 Task: Find connections with filter location Bramsche with filter topic #Workfromhomewith filter profile language Spanish with filter current company L&T Hydrocarbon Engineering Limited with filter school West Bengal University of Technology, Kolkata with filter industry Highway, Street, and Bridge Construction with filter service category Audio Engineering with filter keywords title Mentor
Action: Mouse moved to (602, 75)
Screenshot: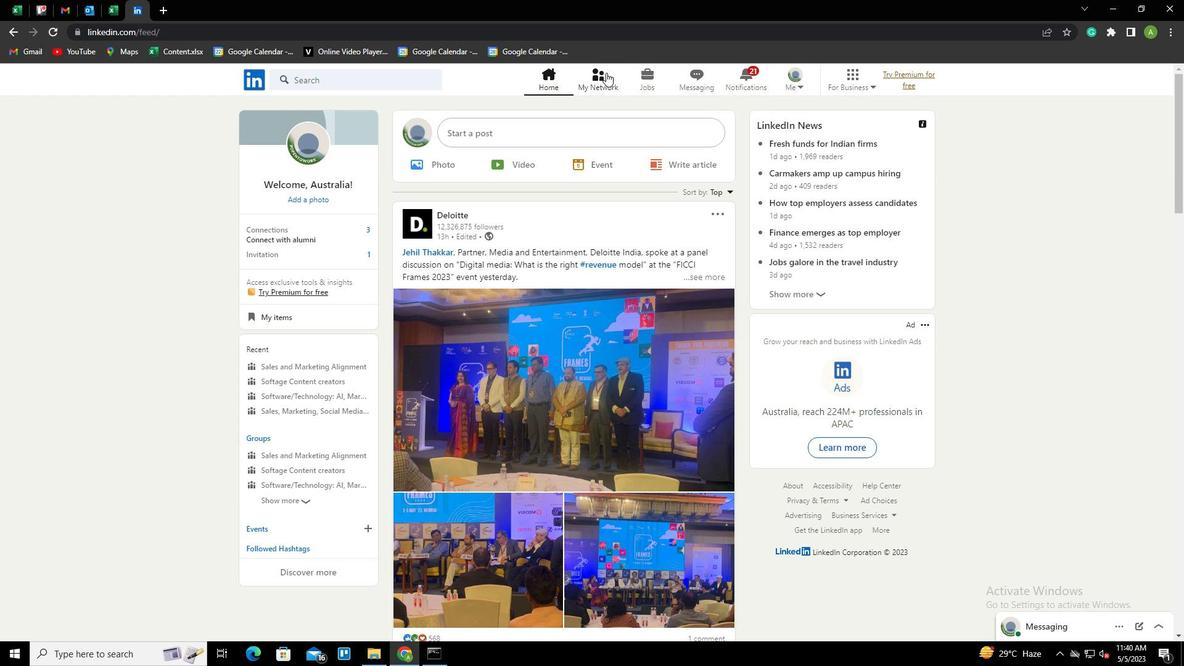 
Action: Mouse pressed left at (602, 75)
Screenshot: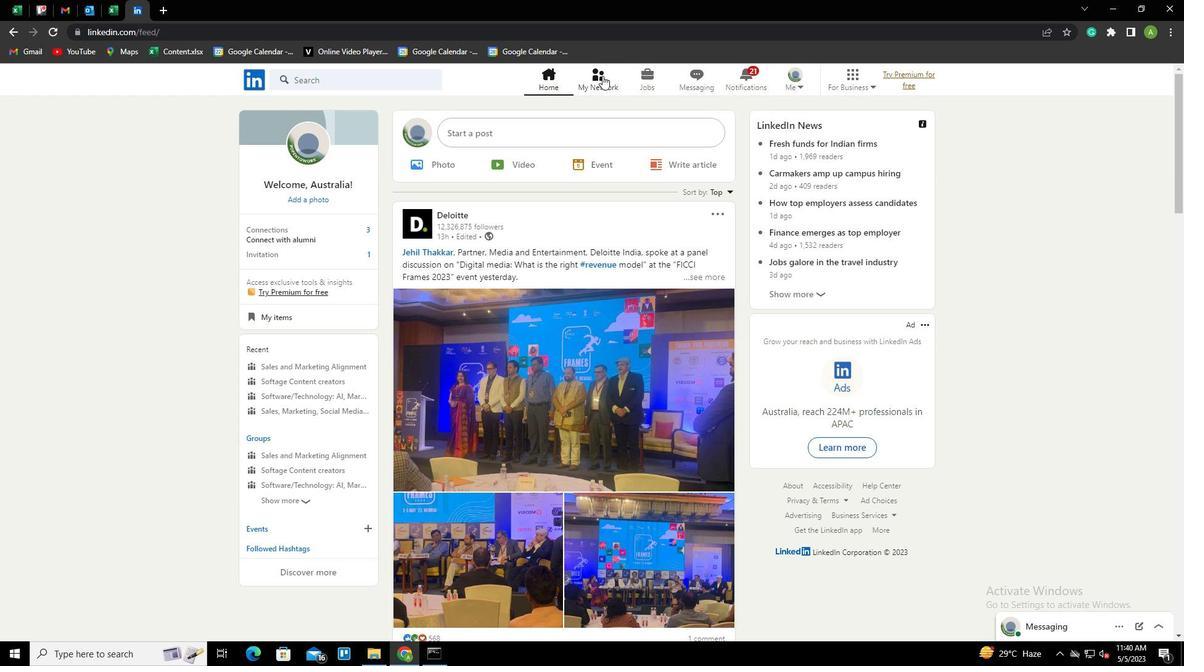
Action: Mouse moved to (304, 143)
Screenshot: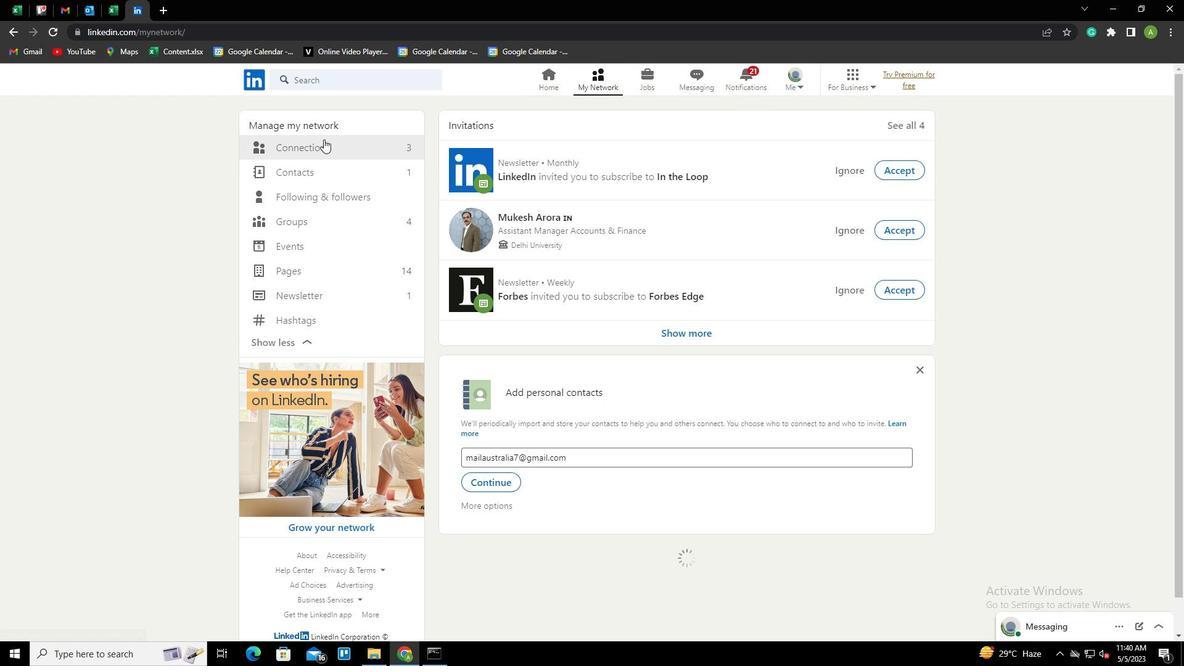 
Action: Mouse pressed left at (304, 143)
Screenshot: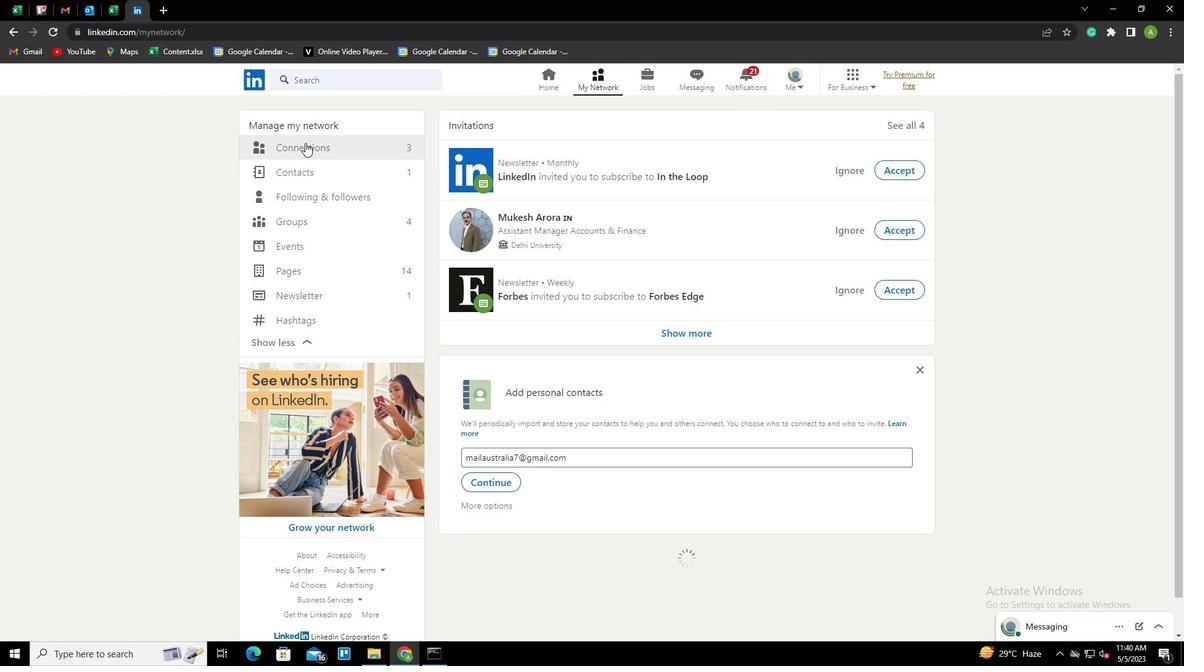 
Action: Mouse moved to (687, 150)
Screenshot: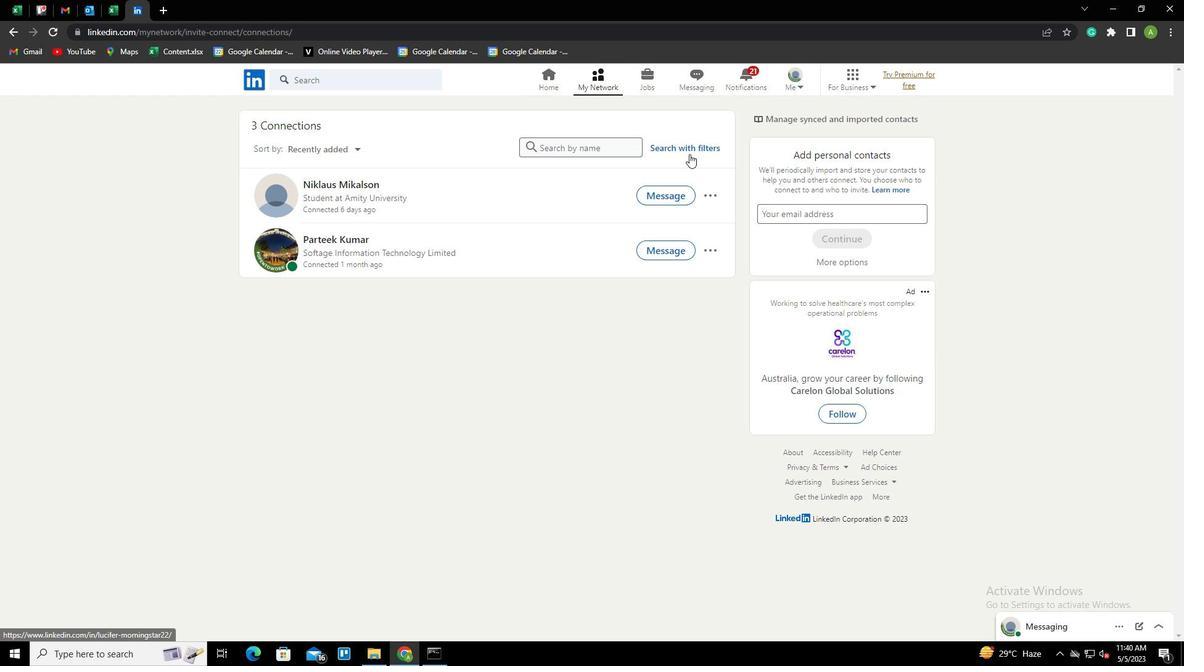 
Action: Mouse pressed left at (687, 150)
Screenshot: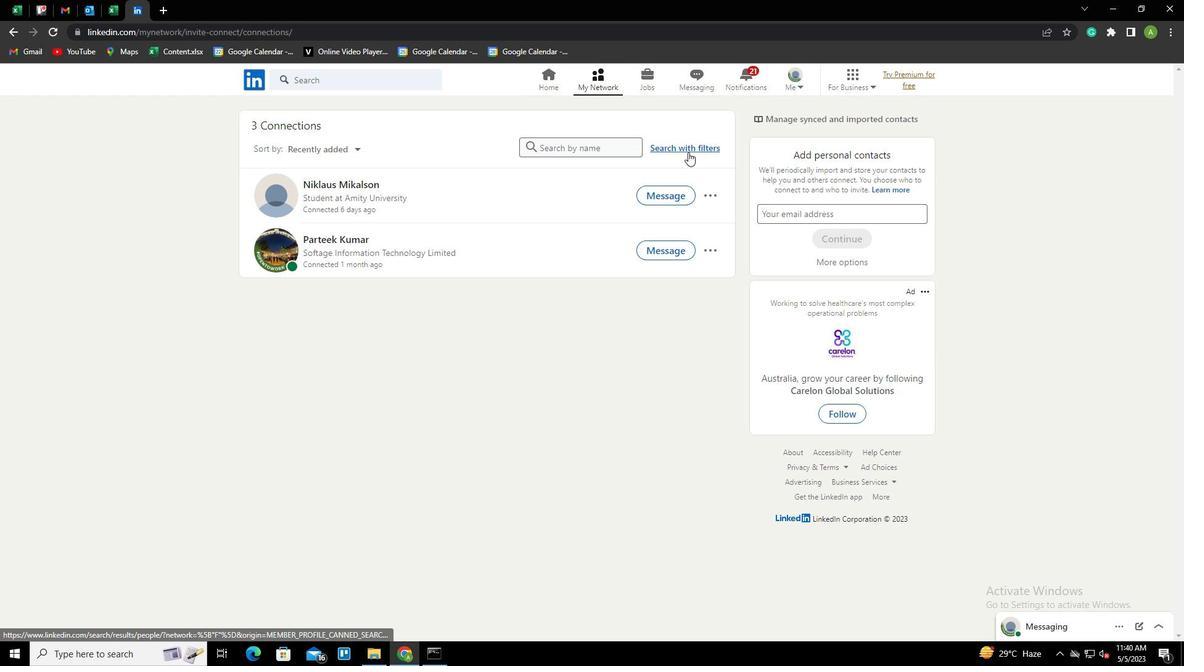 
Action: Mouse moved to (623, 112)
Screenshot: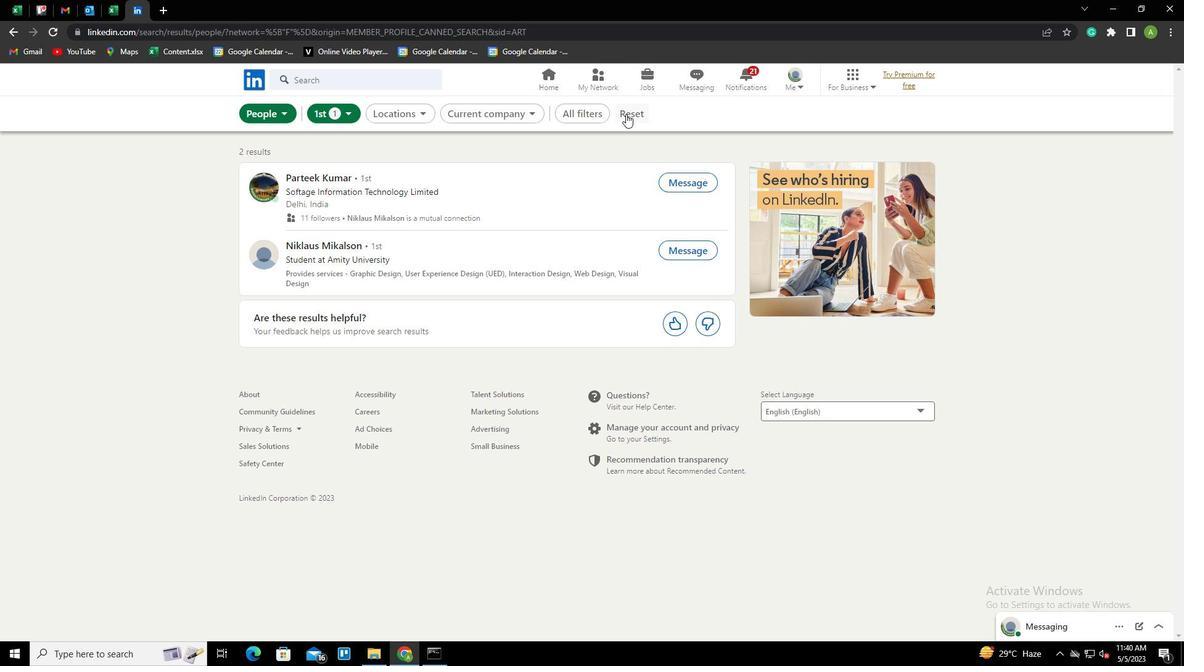 
Action: Mouse pressed left at (623, 112)
Screenshot: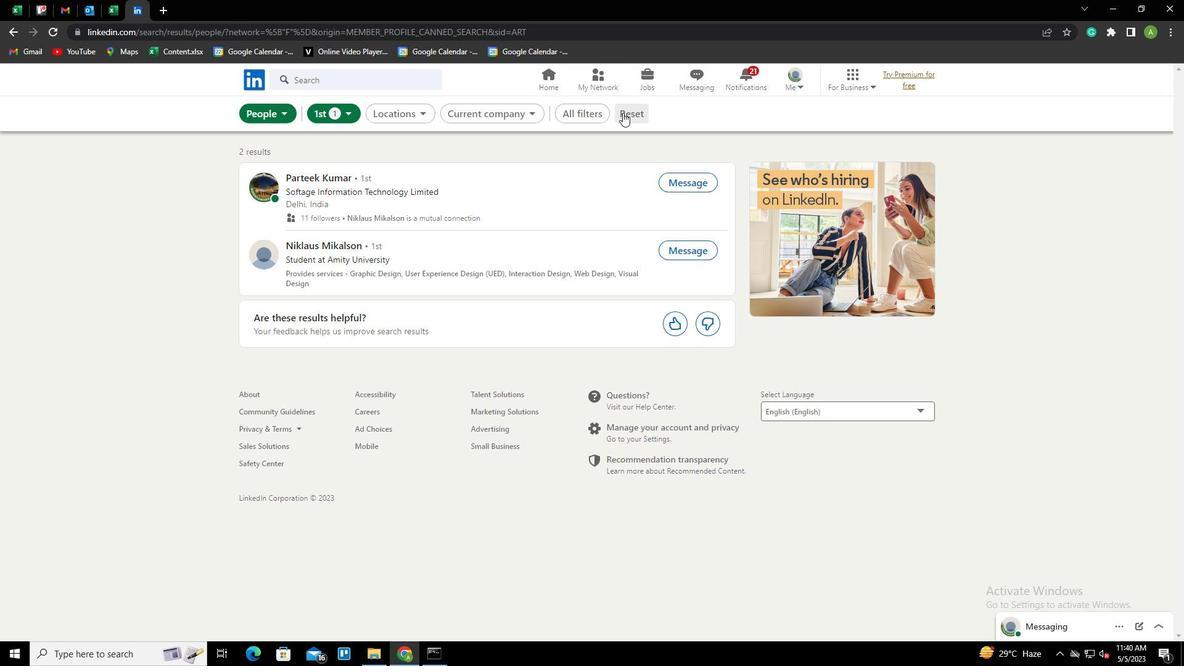 
Action: Mouse moved to (612, 115)
Screenshot: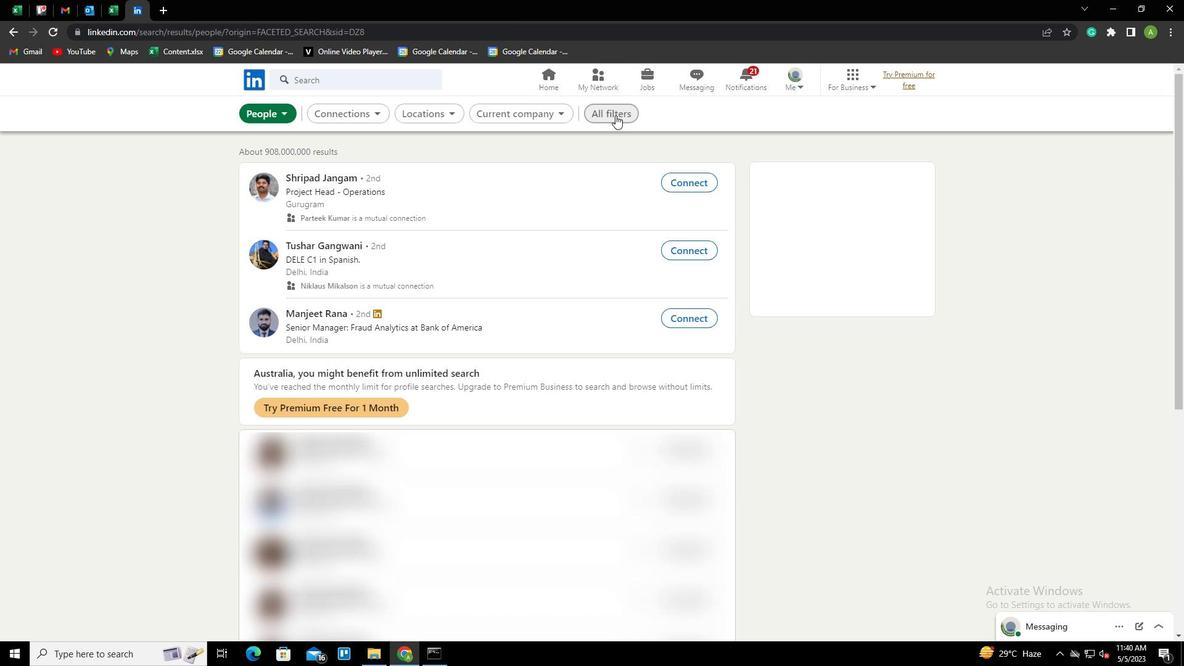 
Action: Mouse pressed left at (612, 115)
Screenshot: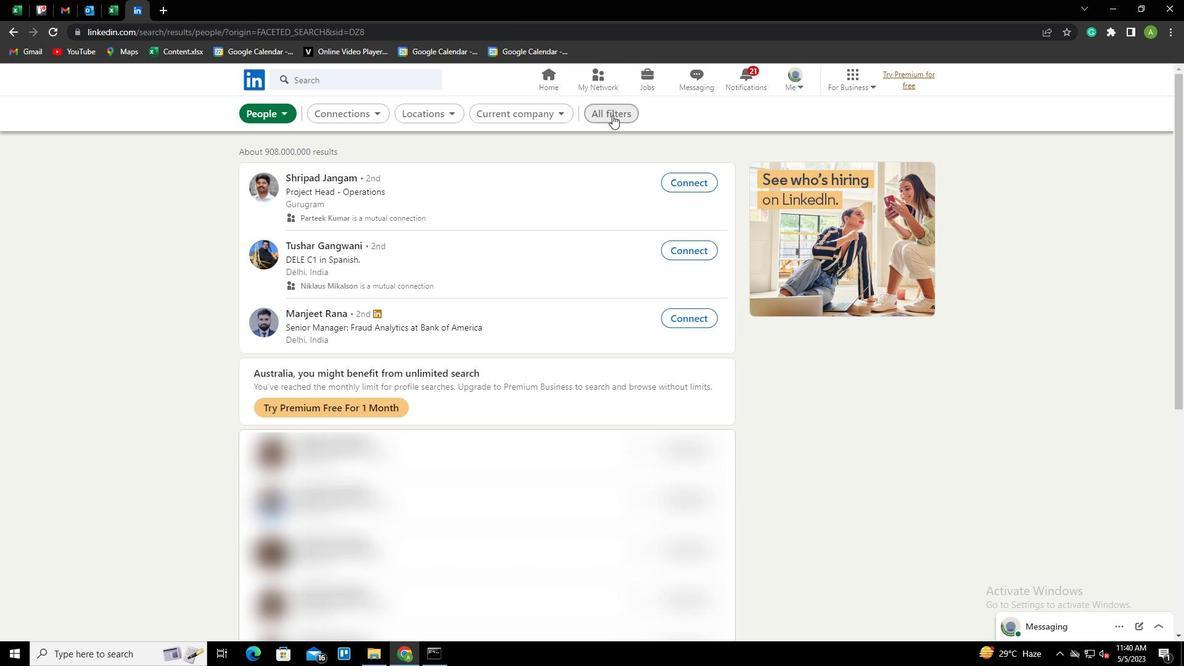 
Action: Mouse moved to (954, 313)
Screenshot: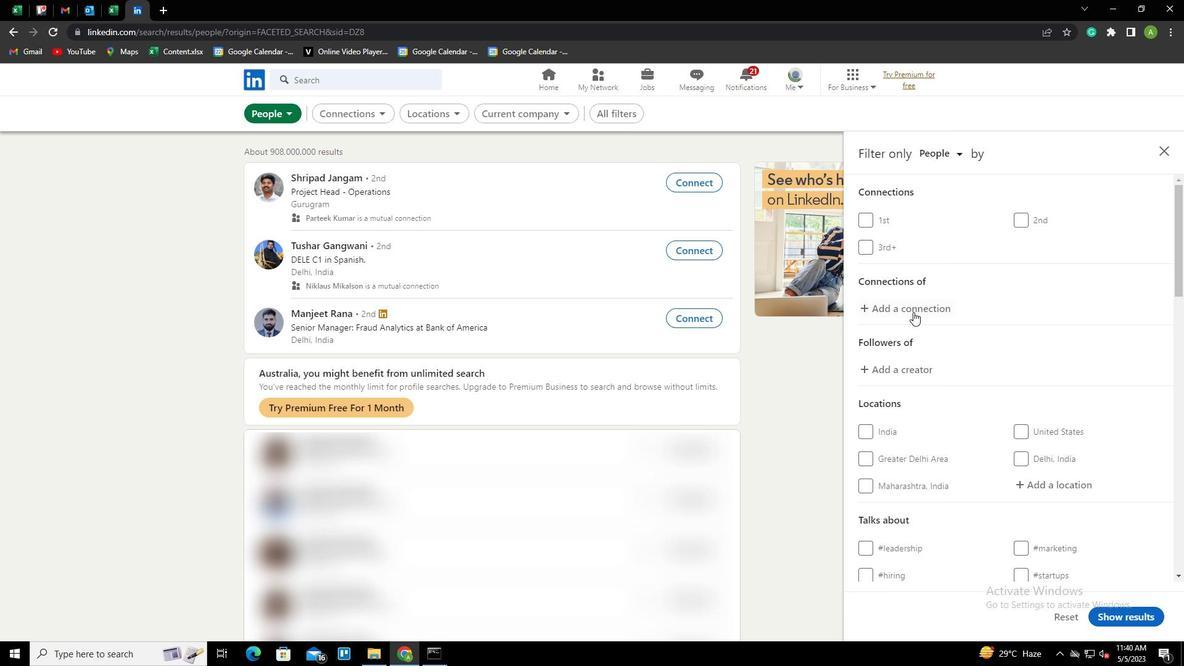 
Action: Mouse scrolled (954, 313) with delta (0, 0)
Screenshot: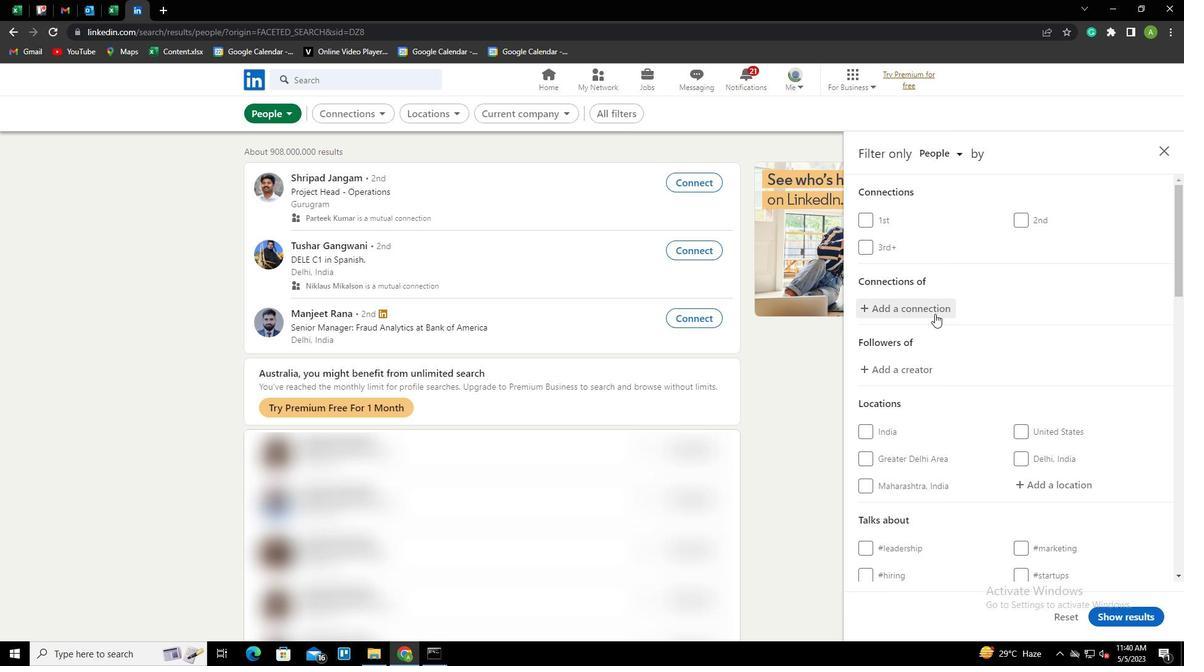 
Action: Mouse scrolled (954, 313) with delta (0, 0)
Screenshot: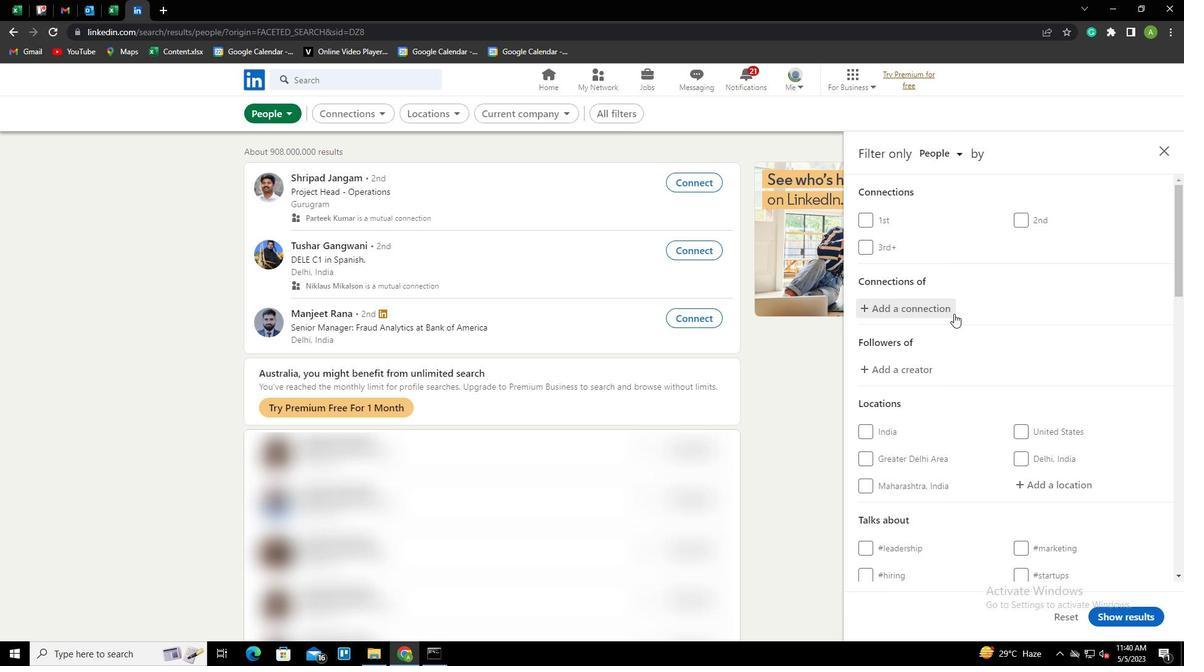
Action: Mouse moved to (1001, 328)
Screenshot: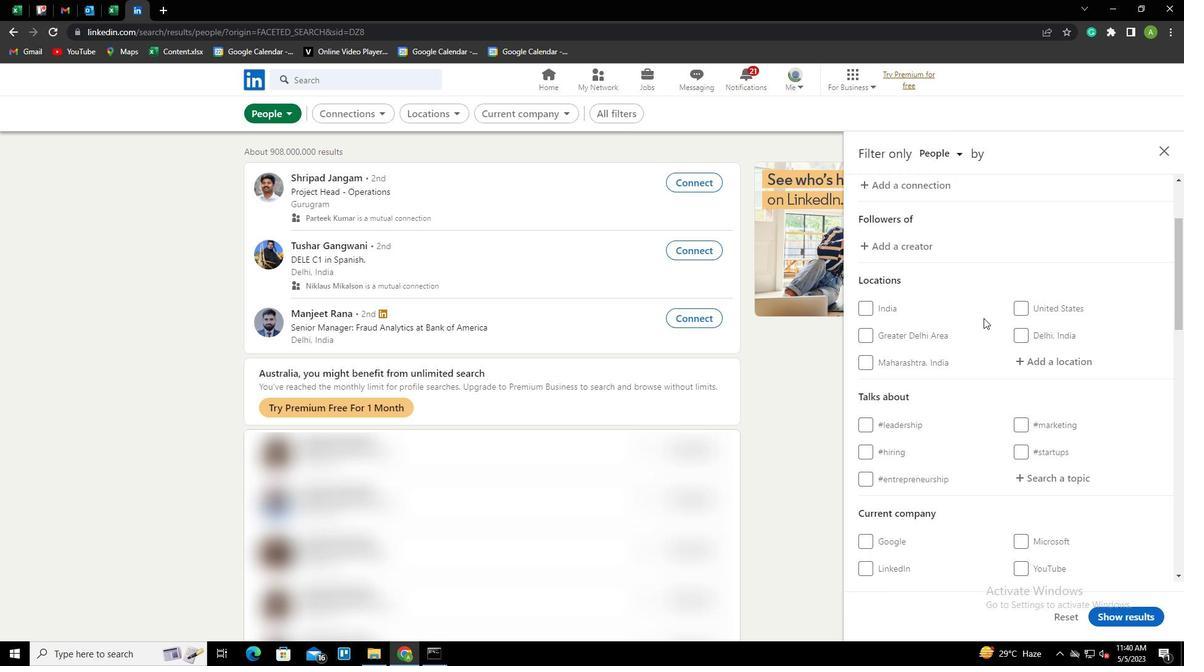 
Action: Mouse scrolled (1001, 327) with delta (0, 0)
Screenshot: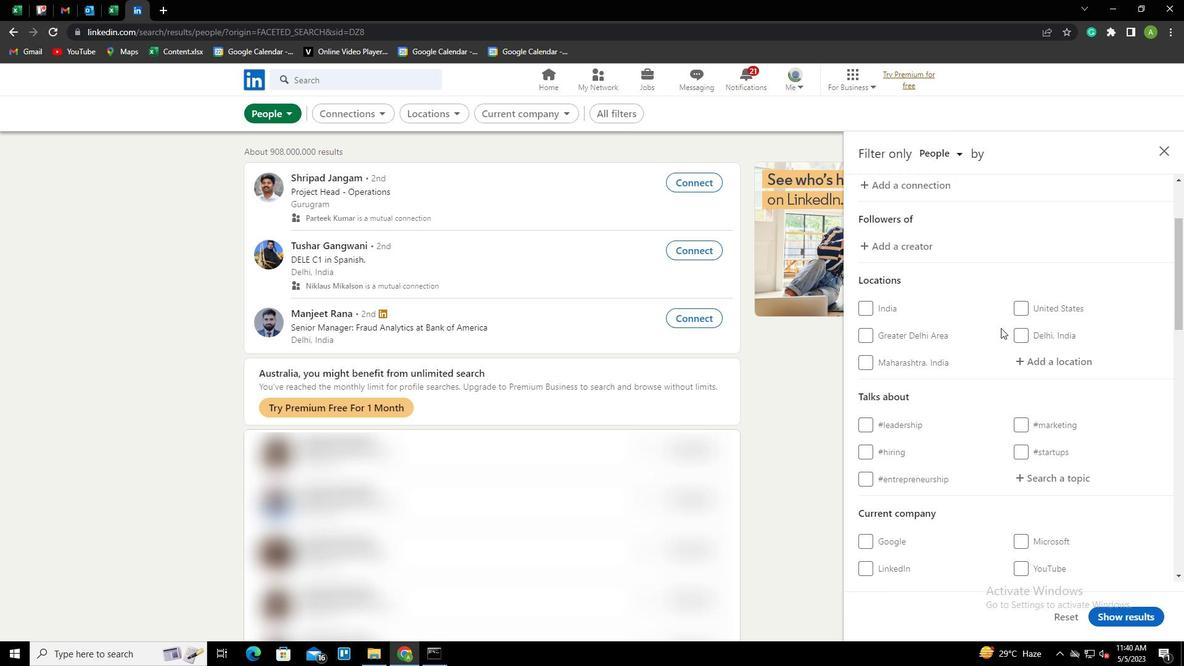 
Action: Mouse moved to (1030, 291)
Screenshot: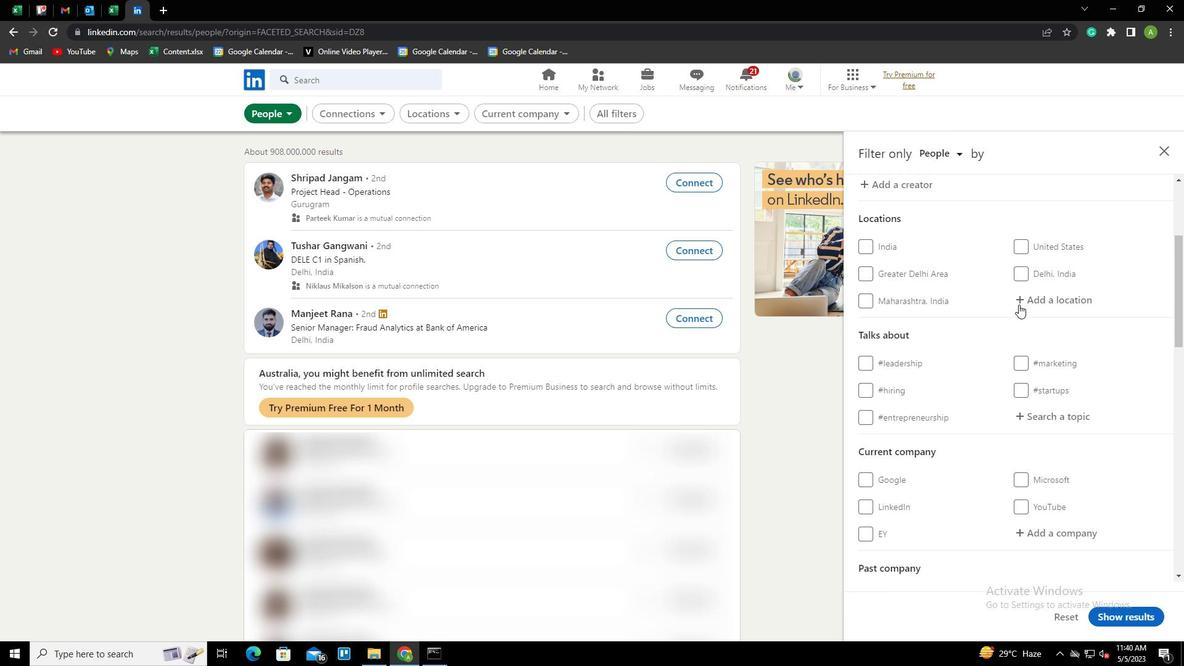 
Action: Mouse pressed left at (1030, 291)
Screenshot: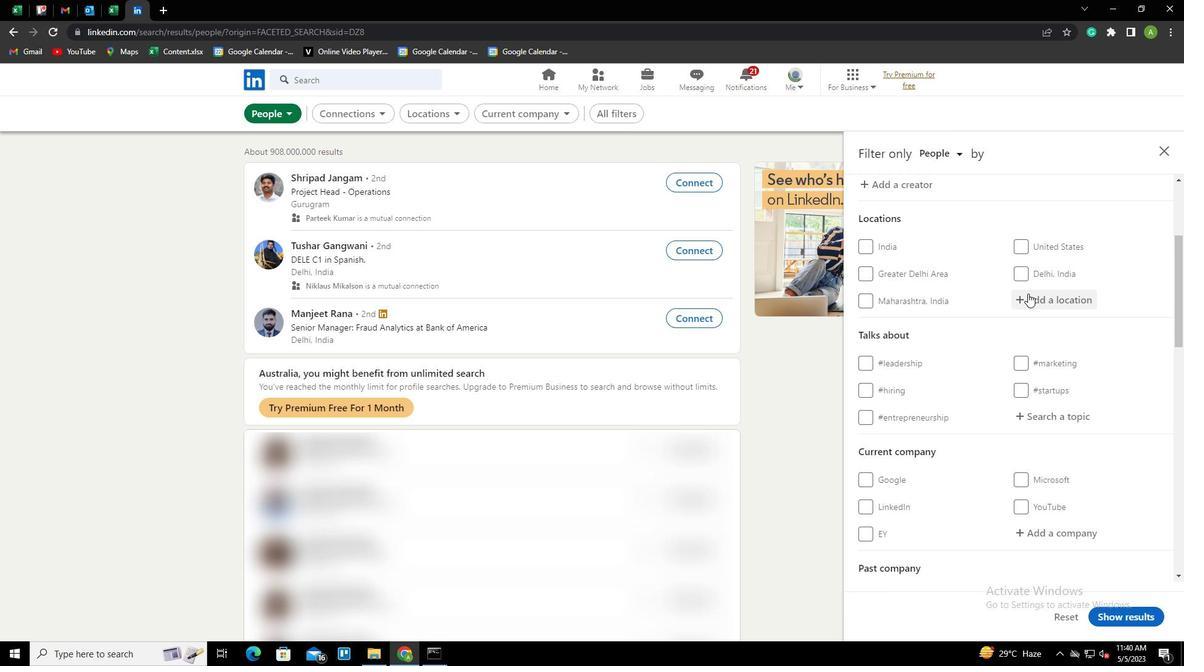 
Action: Key pressed <Key.shift>B
Screenshot: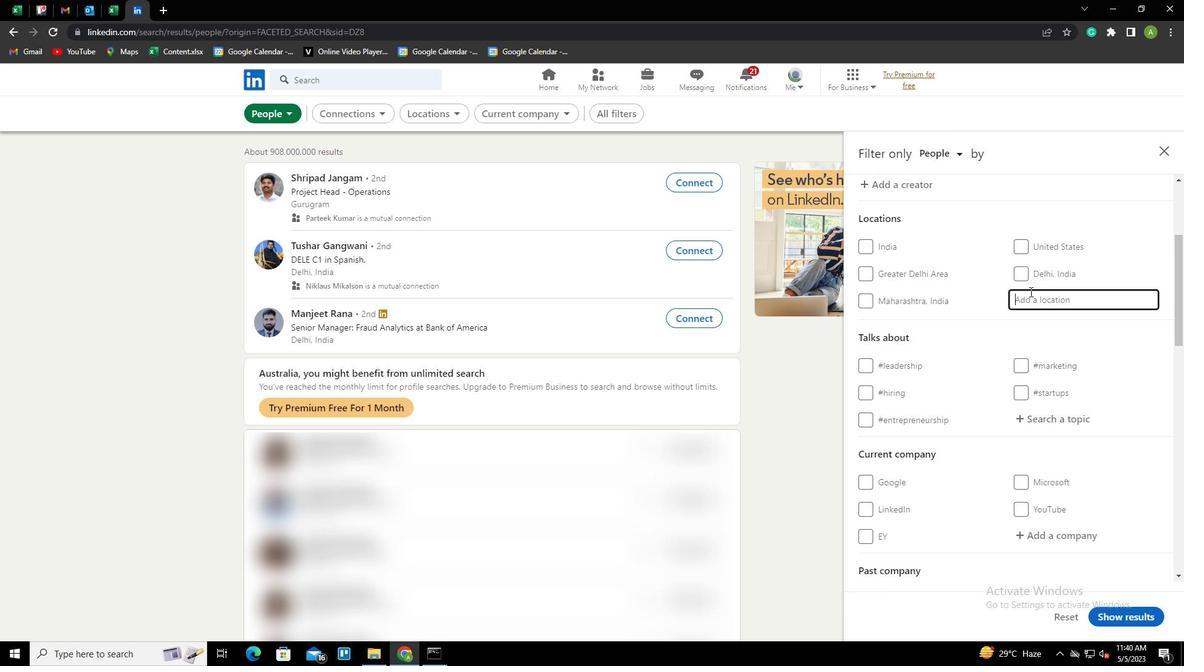 
Action: Mouse moved to (1010, 276)
Screenshot: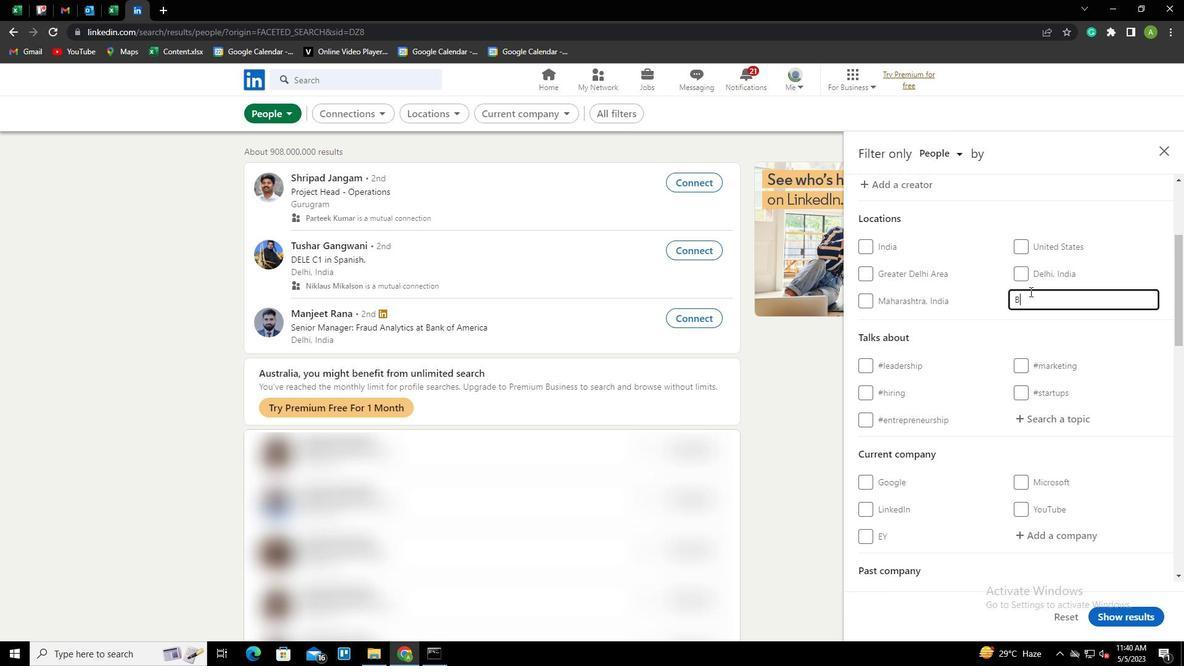 
Action: Key pressed RAMSCHE<Key.down><Key.enter>
Screenshot: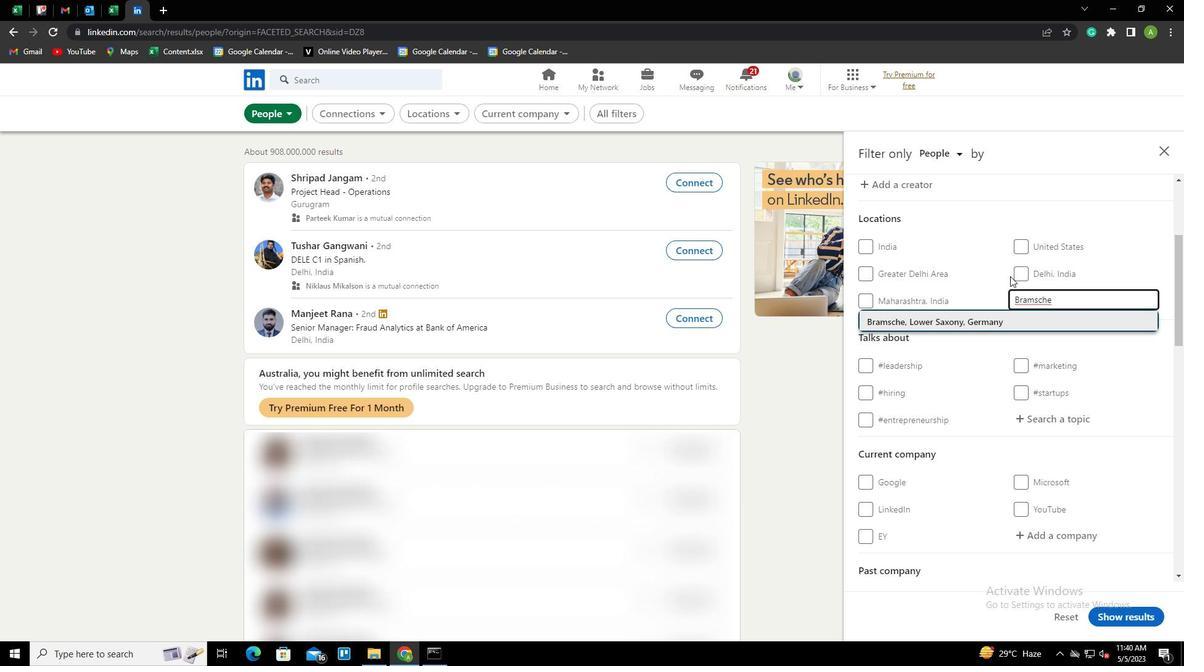 
Action: Mouse scrolled (1010, 275) with delta (0, 0)
Screenshot: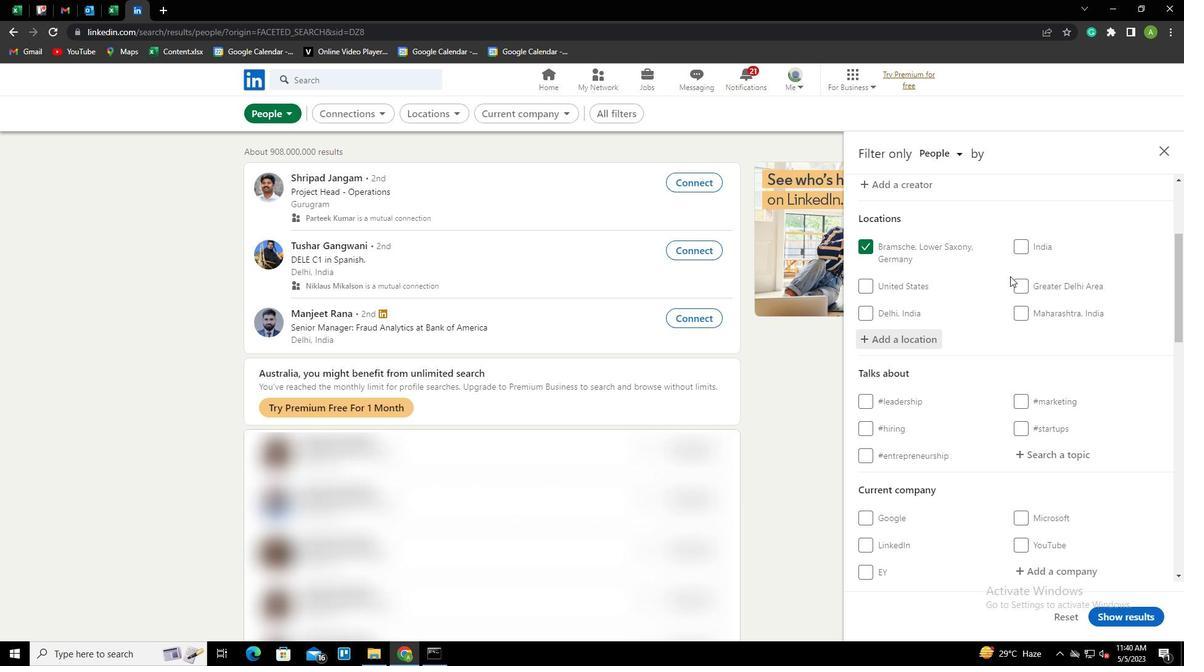 
Action: Mouse scrolled (1010, 275) with delta (0, 0)
Screenshot: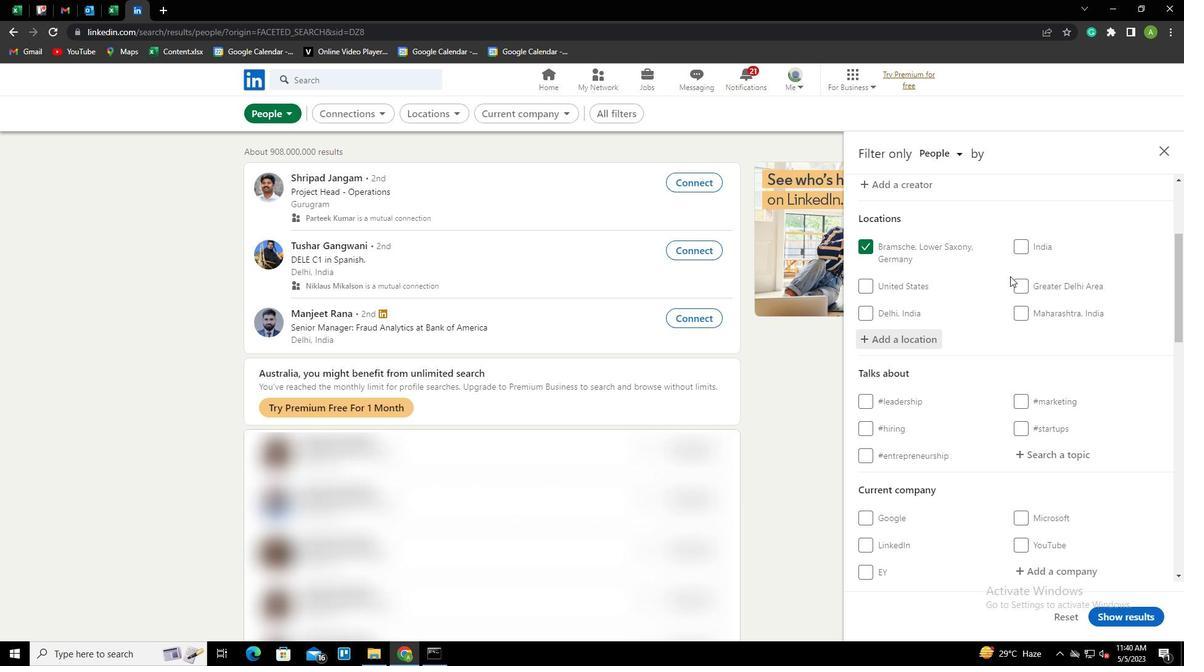
Action: Mouse moved to (1030, 334)
Screenshot: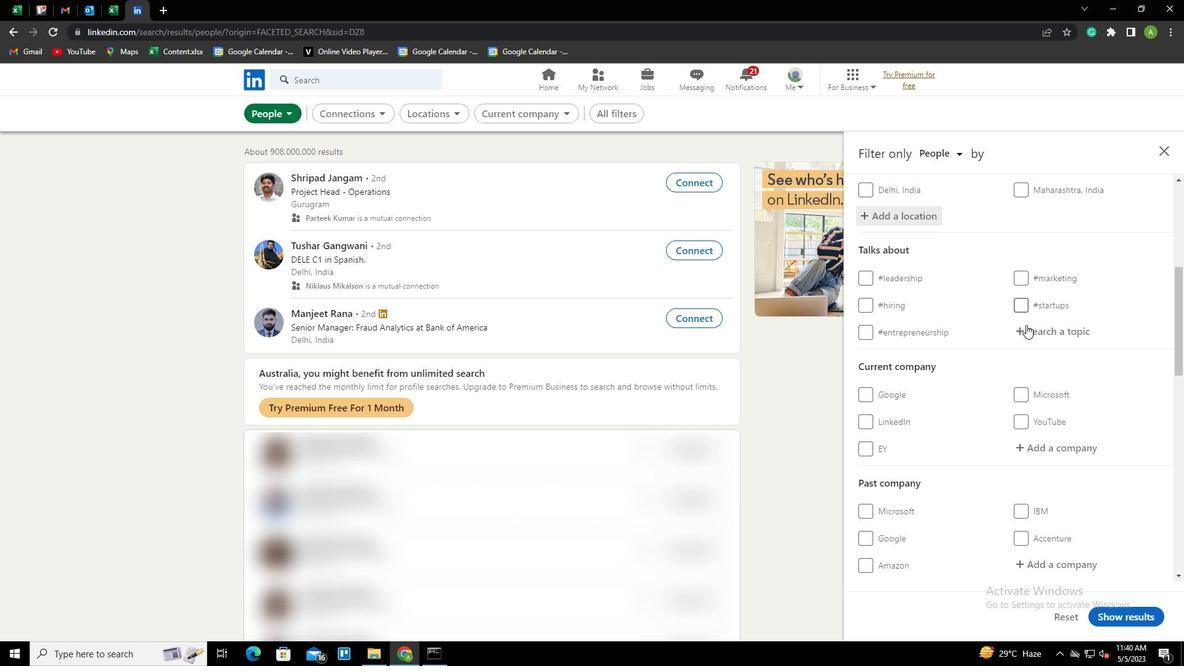 
Action: Mouse pressed left at (1030, 334)
Screenshot: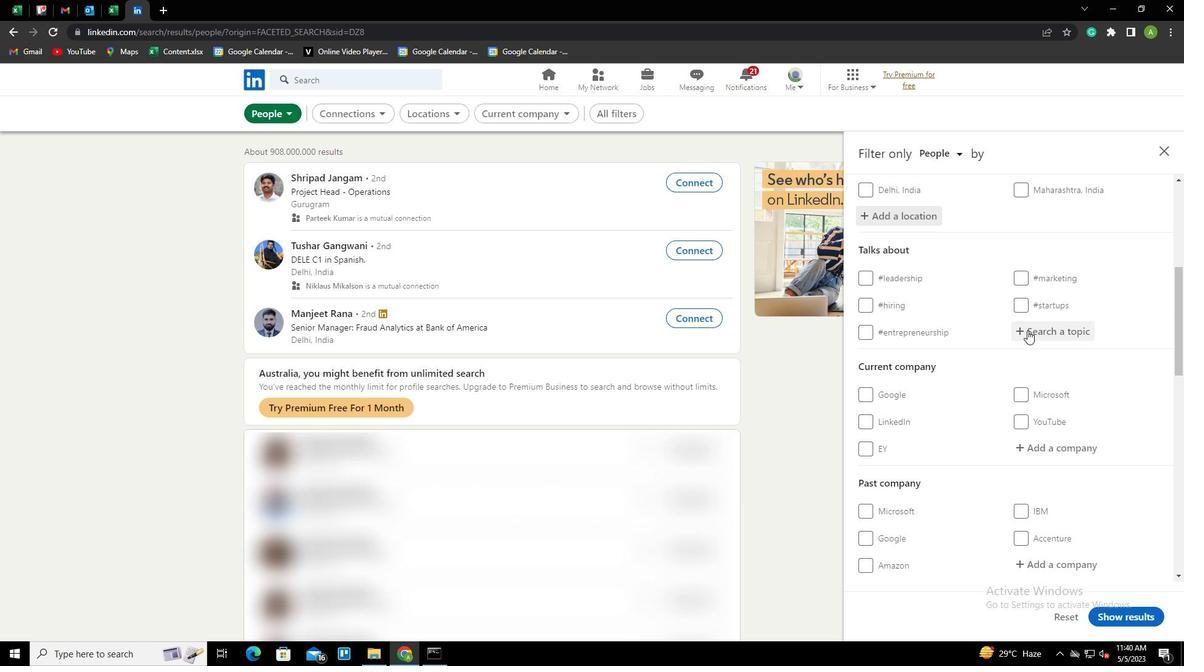 
Action: Mouse moved to (1029, 327)
Screenshot: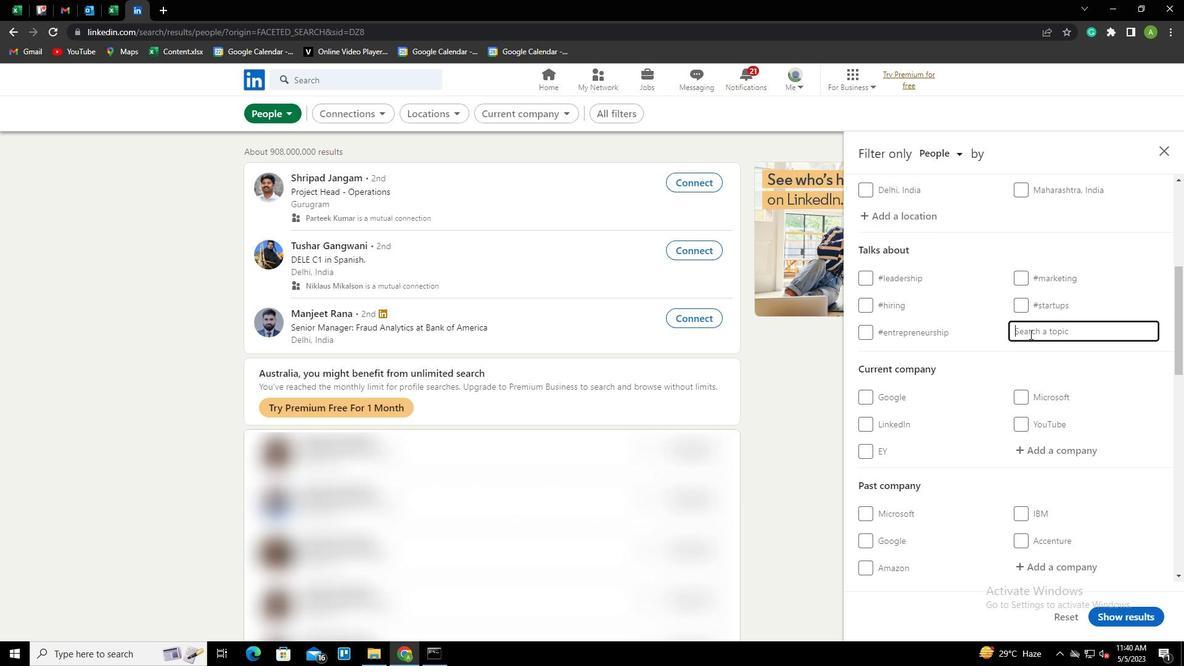 
Action: Key pressed WORKFROMHOME<Key.down><Key.enter>
Screenshot: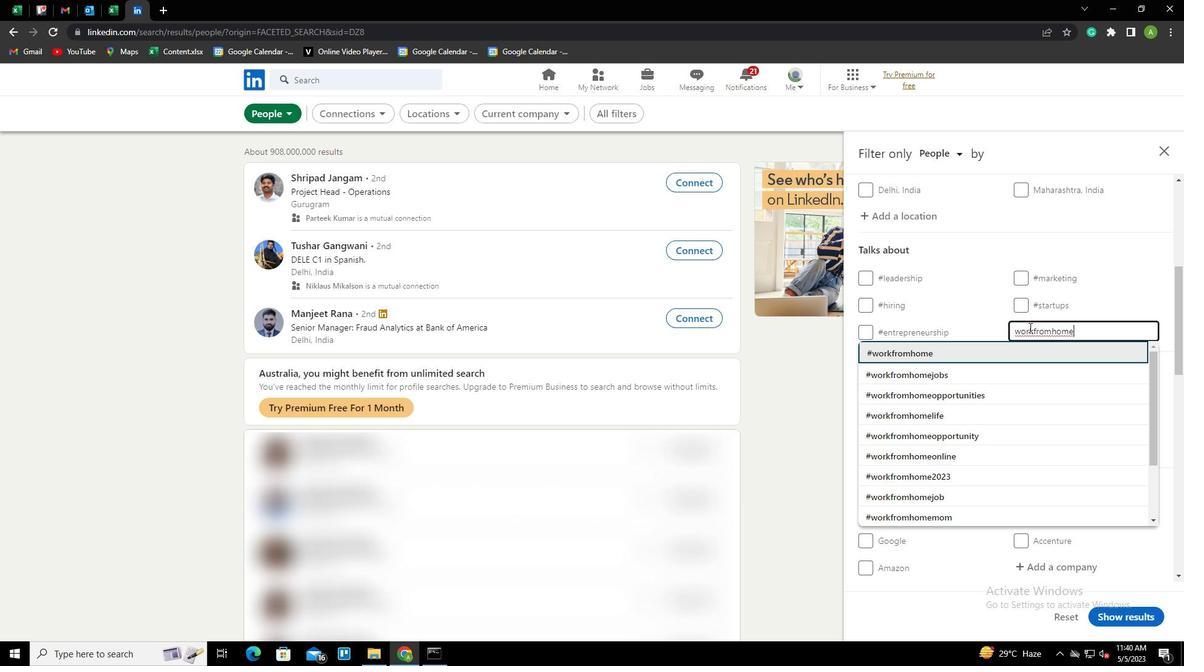 
Action: Mouse scrolled (1029, 326) with delta (0, 0)
Screenshot: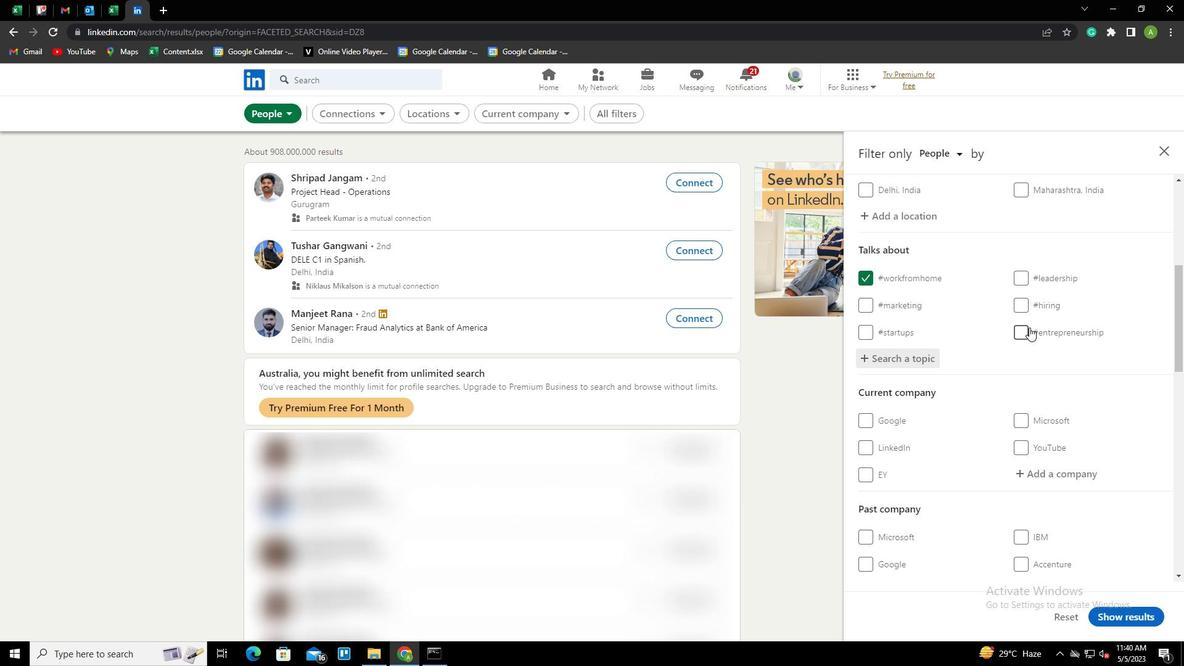 
Action: Mouse scrolled (1029, 326) with delta (0, 0)
Screenshot: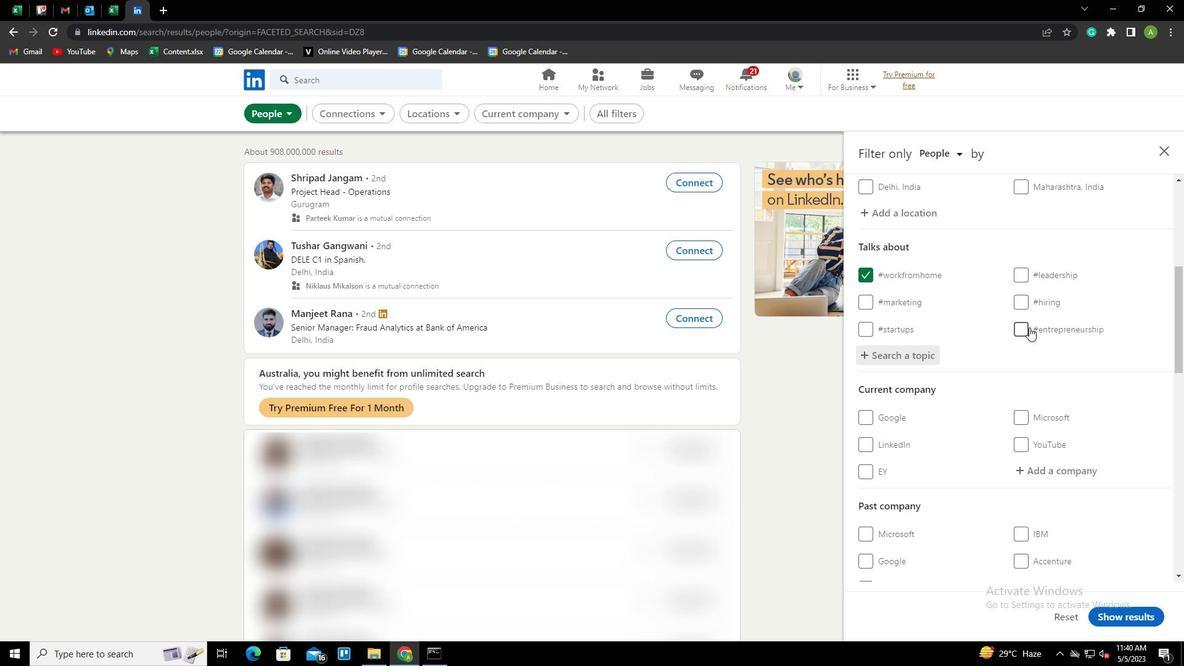 
Action: Mouse scrolled (1029, 326) with delta (0, 0)
Screenshot: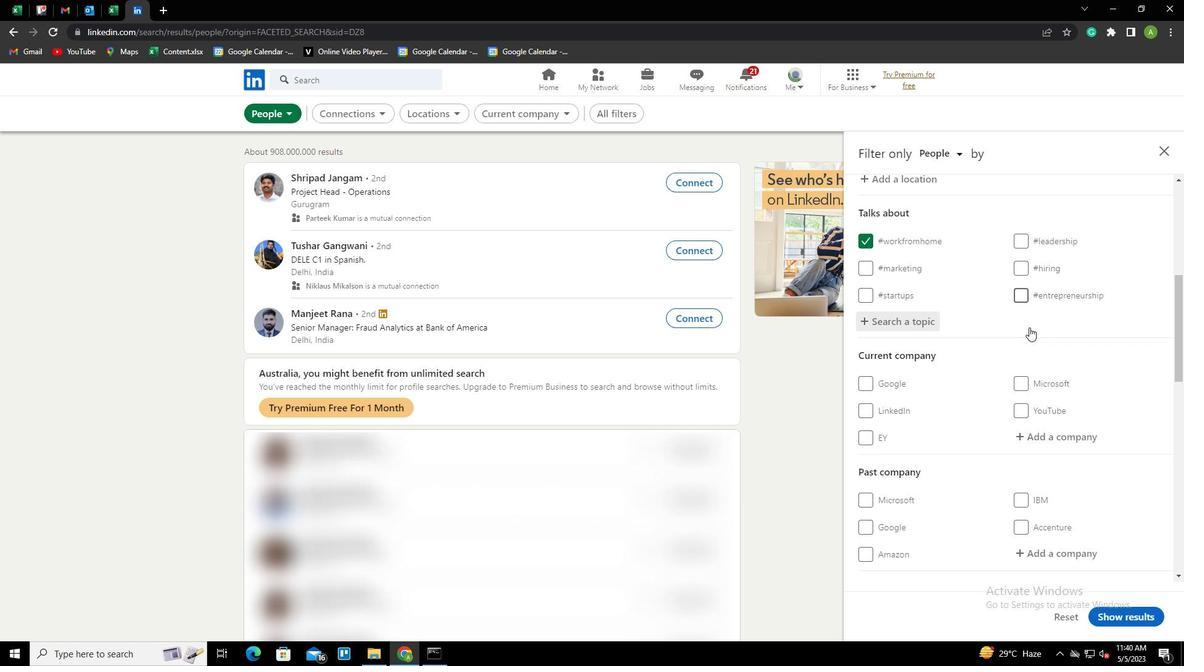 
Action: Mouse scrolled (1029, 326) with delta (0, 0)
Screenshot: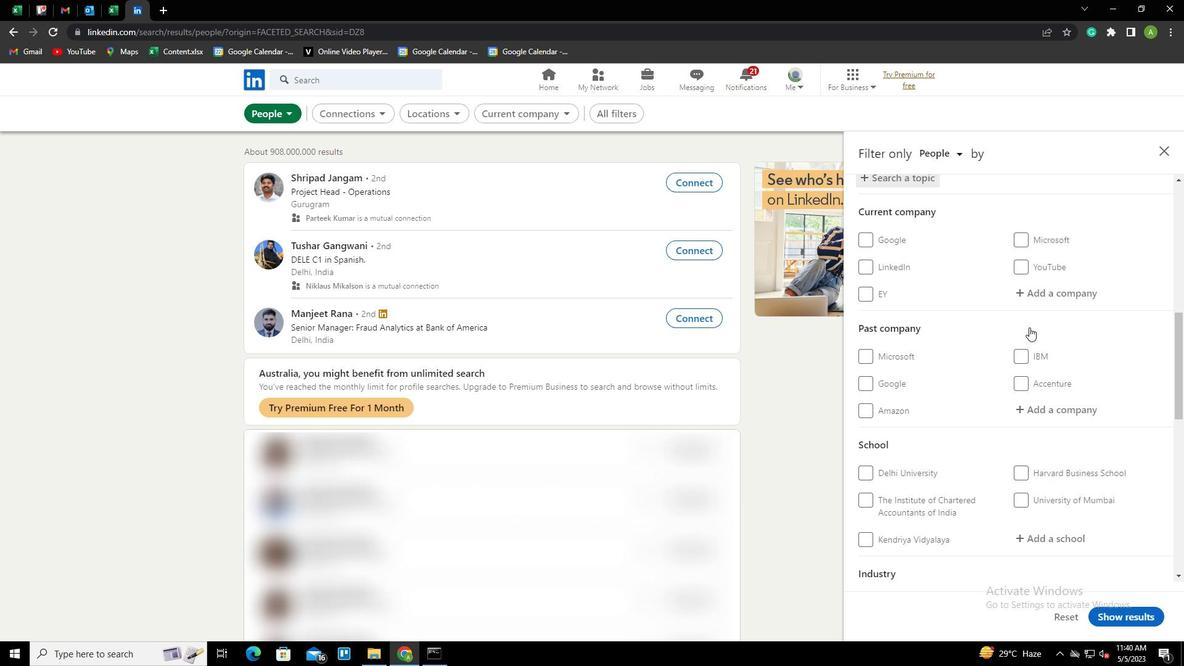 
Action: Mouse scrolled (1029, 326) with delta (0, 0)
Screenshot: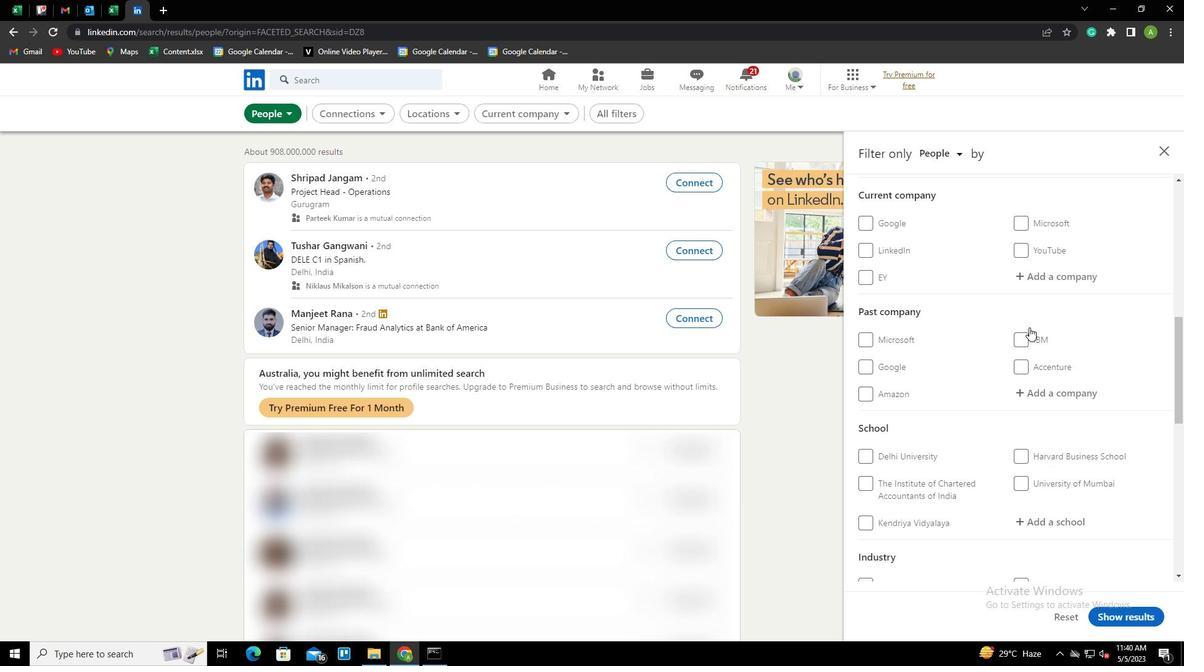 
Action: Mouse scrolled (1029, 326) with delta (0, 0)
Screenshot: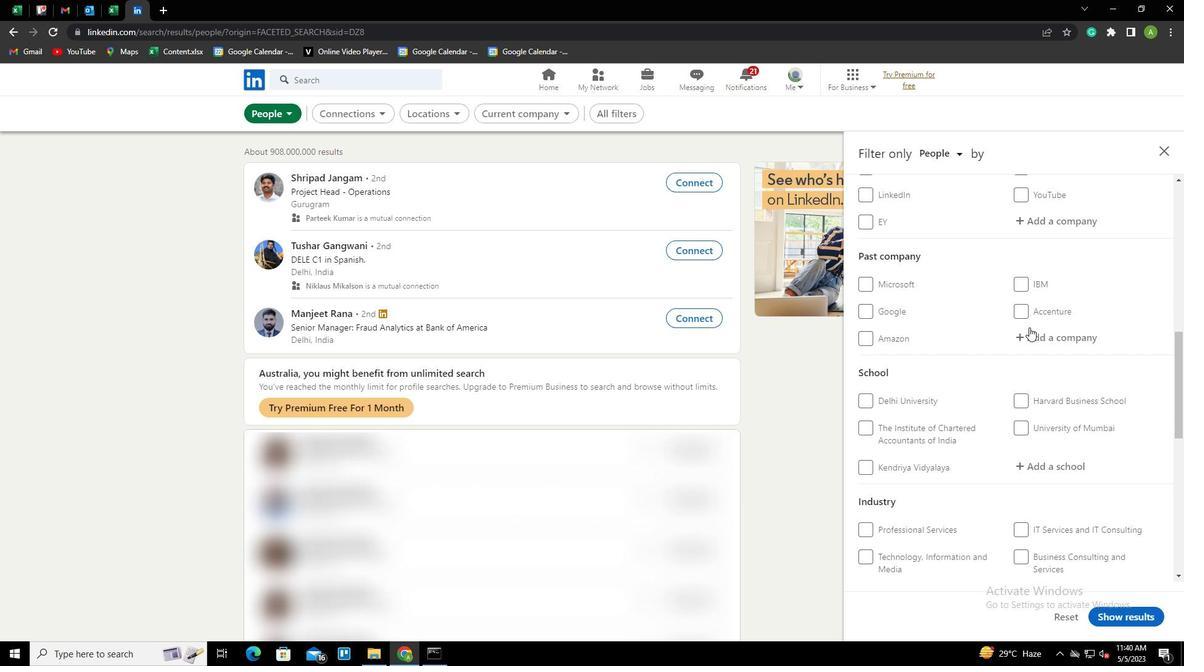 
Action: Mouse scrolled (1029, 326) with delta (0, 0)
Screenshot: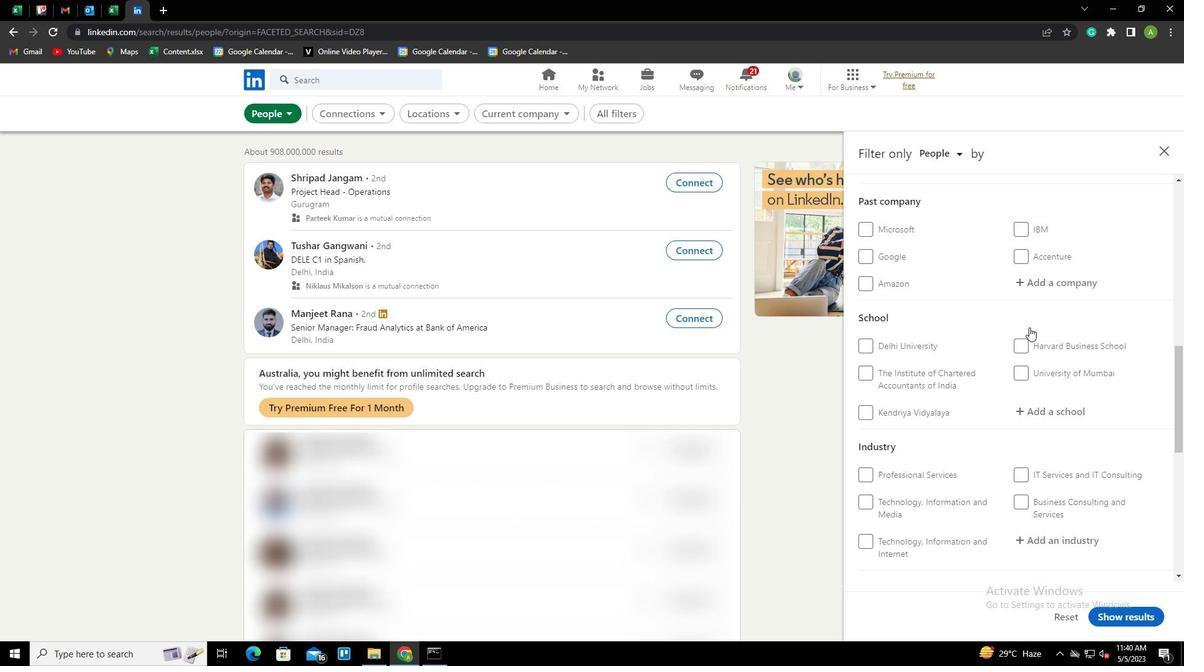 
Action: Mouse scrolled (1029, 326) with delta (0, 0)
Screenshot: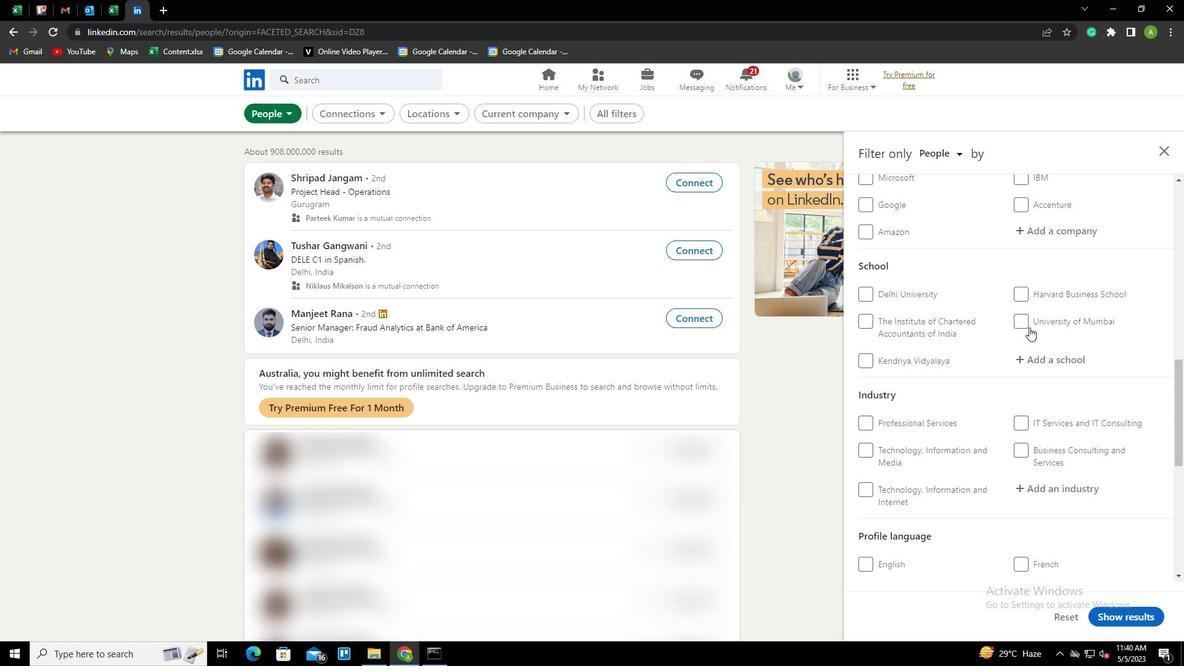 
Action: Mouse scrolled (1029, 326) with delta (0, 0)
Screenshot: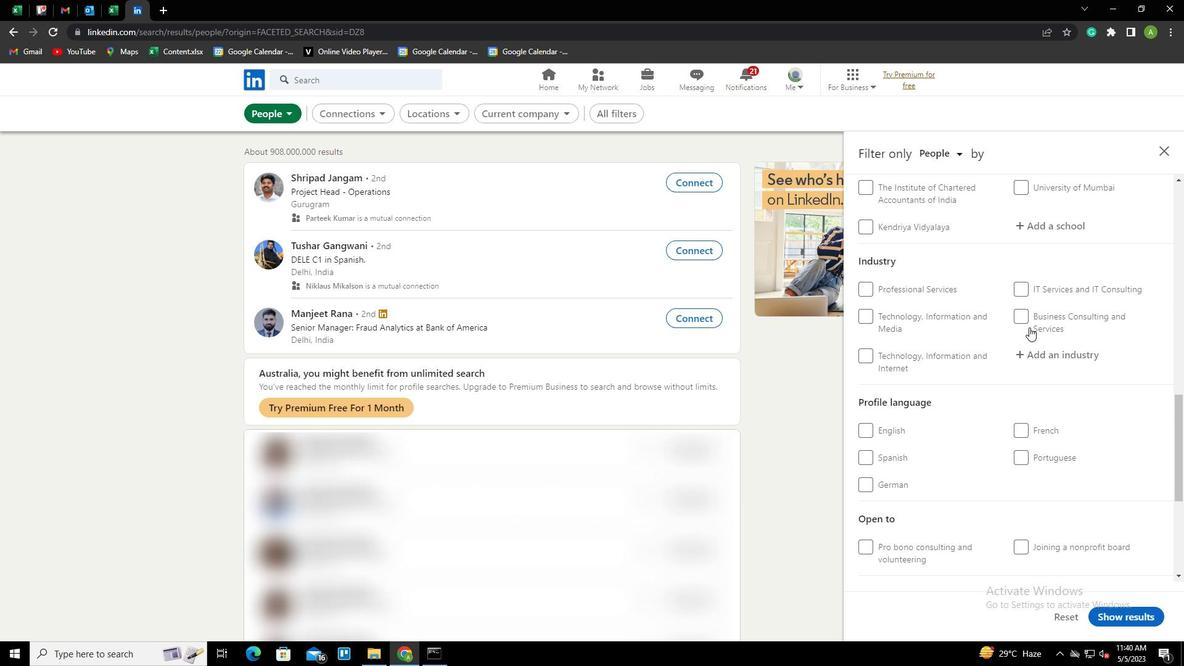 
Action: Mouse scrolled (1029, 326) with delta (0, 0)
Screenshot: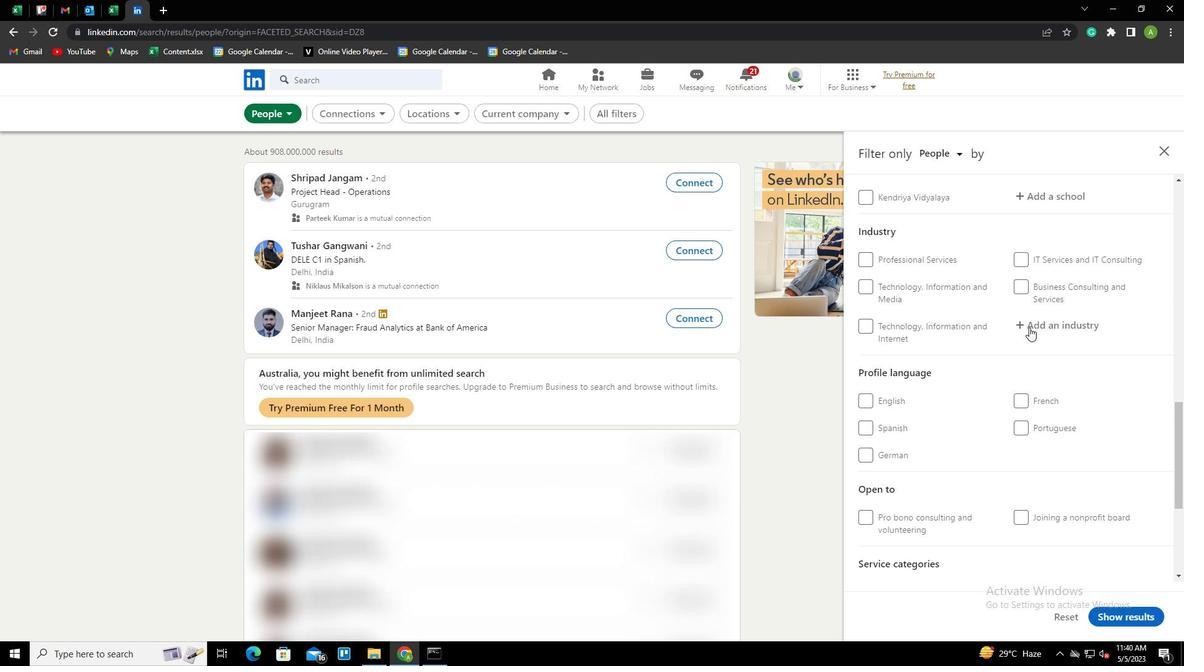 
Action: Mouse moved to (884, 333)
Screenshot: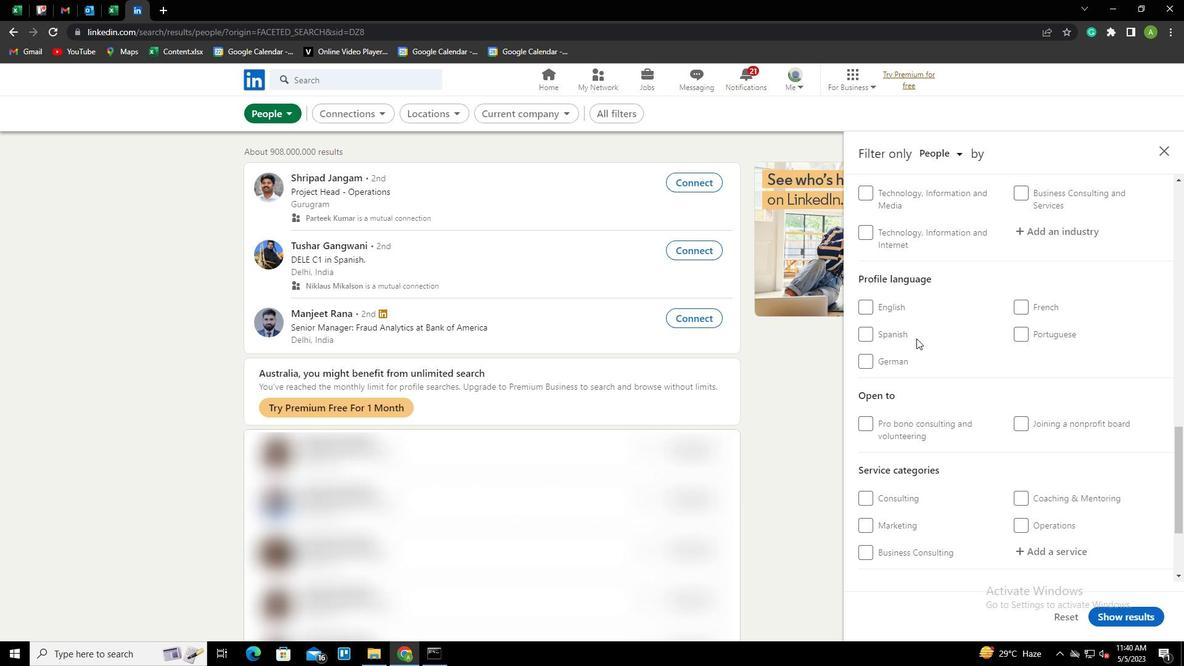 
Action: Mouse pressed left at (884, 333)
Screenshot: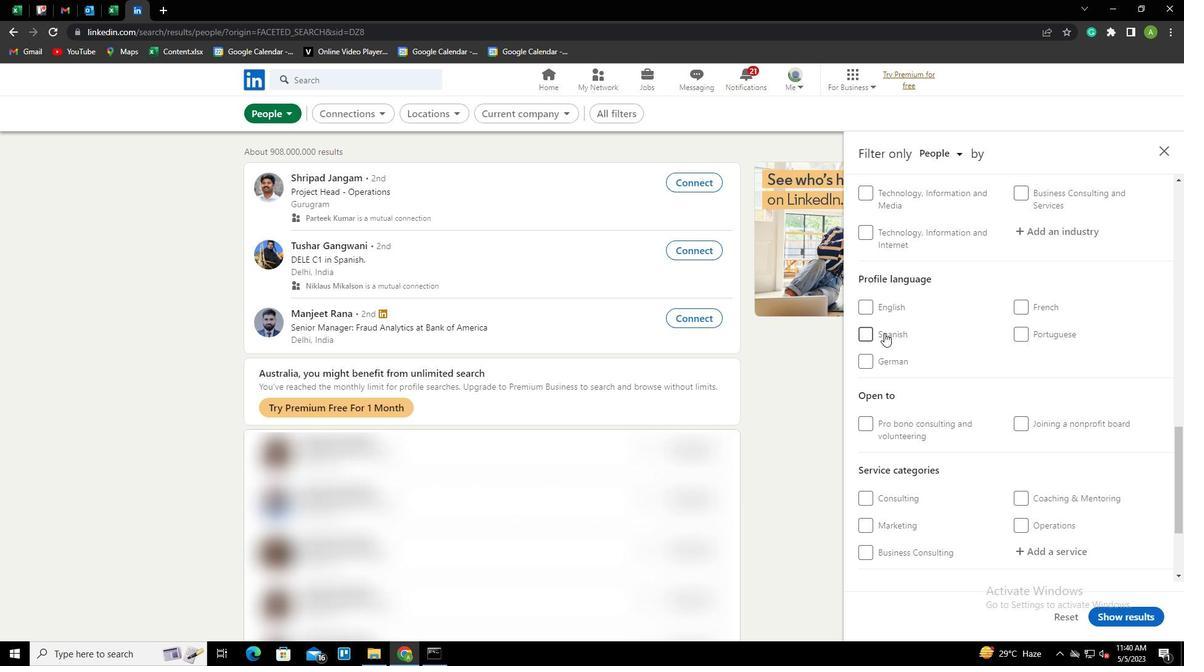
Action: Mouse moved to (1007, 312)
Screenshot: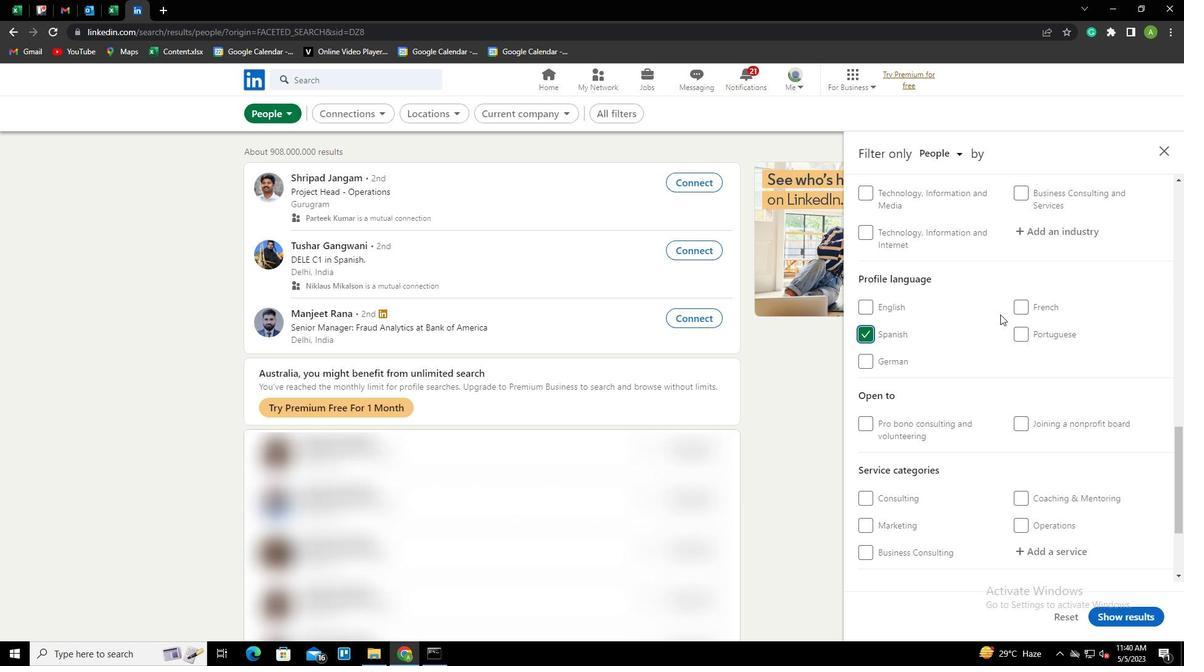 
Action: Mouse scrolled (1007, 312) with delta (0, 0)
Screenshot: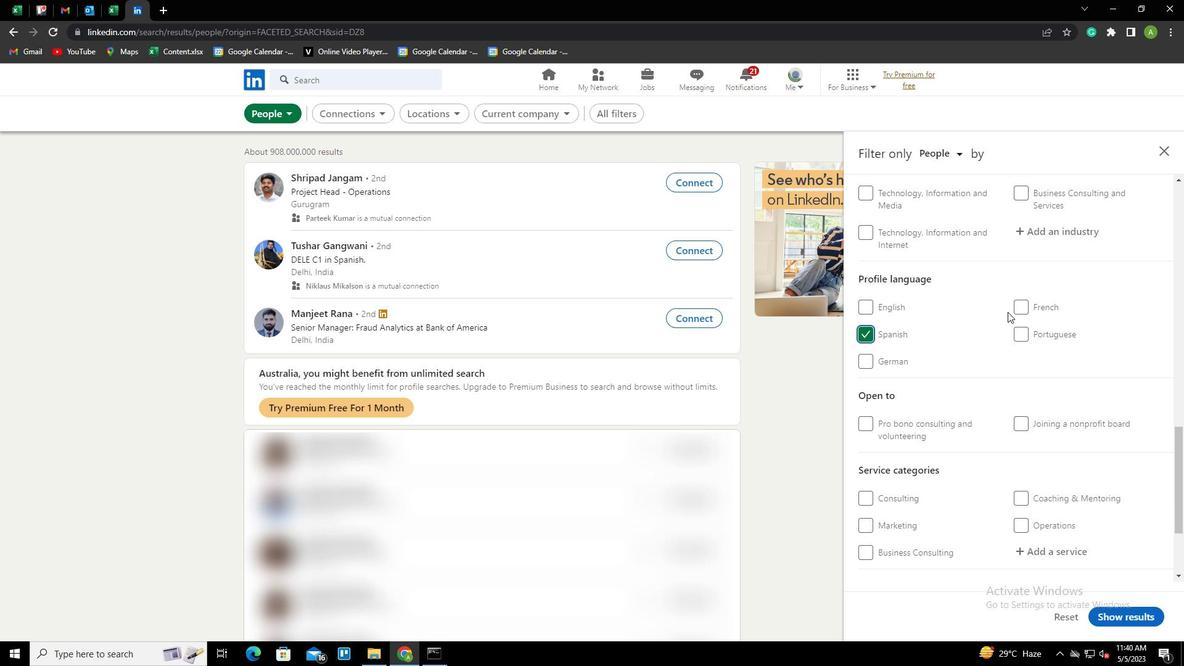 
Action: Mouse scrolled (1007, 312) with delta (0, 0)
Screenshot: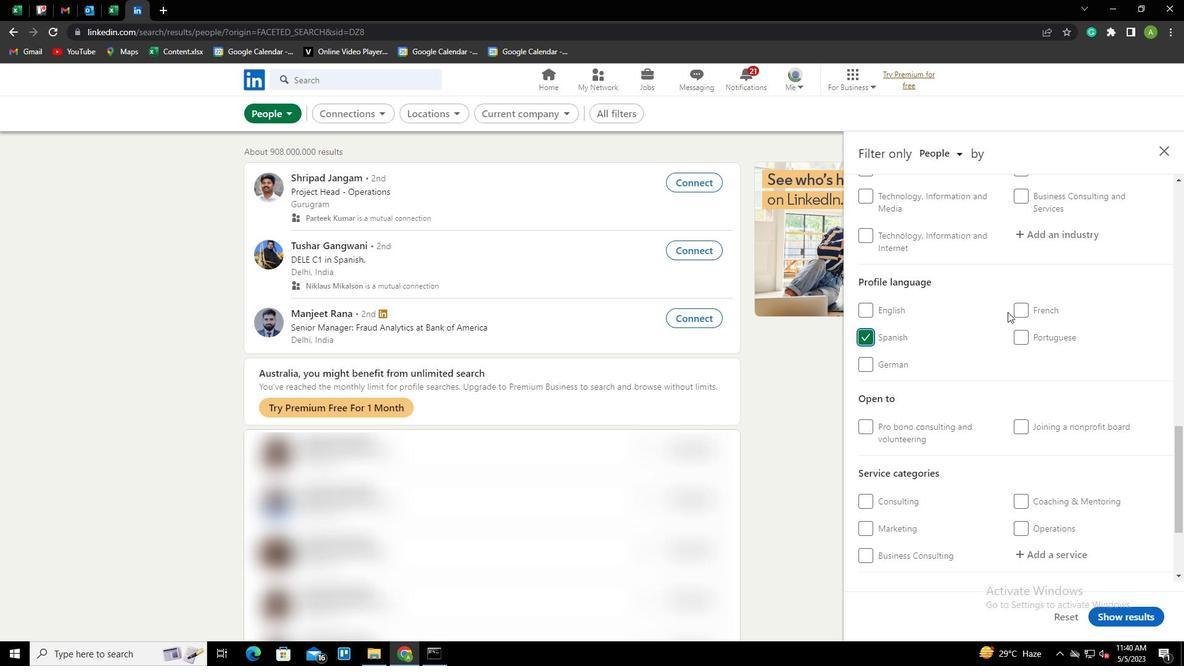 
Action: Mouse scrolled (1007, 312) with delta (0, 0)
Screenshot: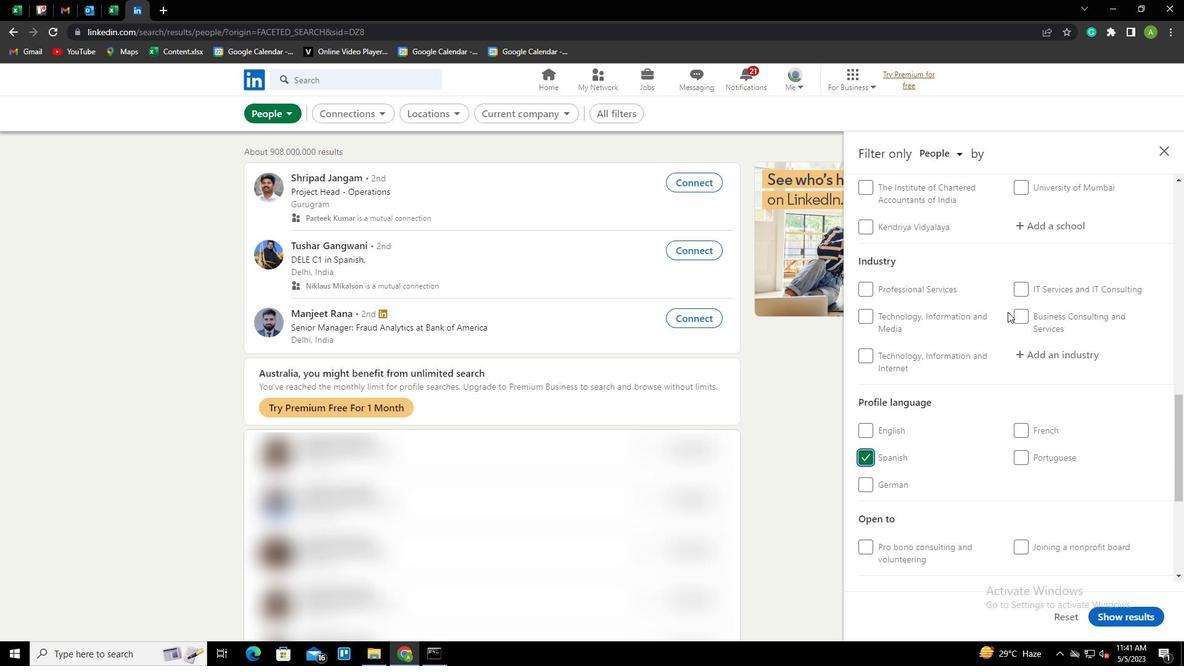 
Action: Mouse scrolled (1007, 312) with delta (0, 0)
Screenshot: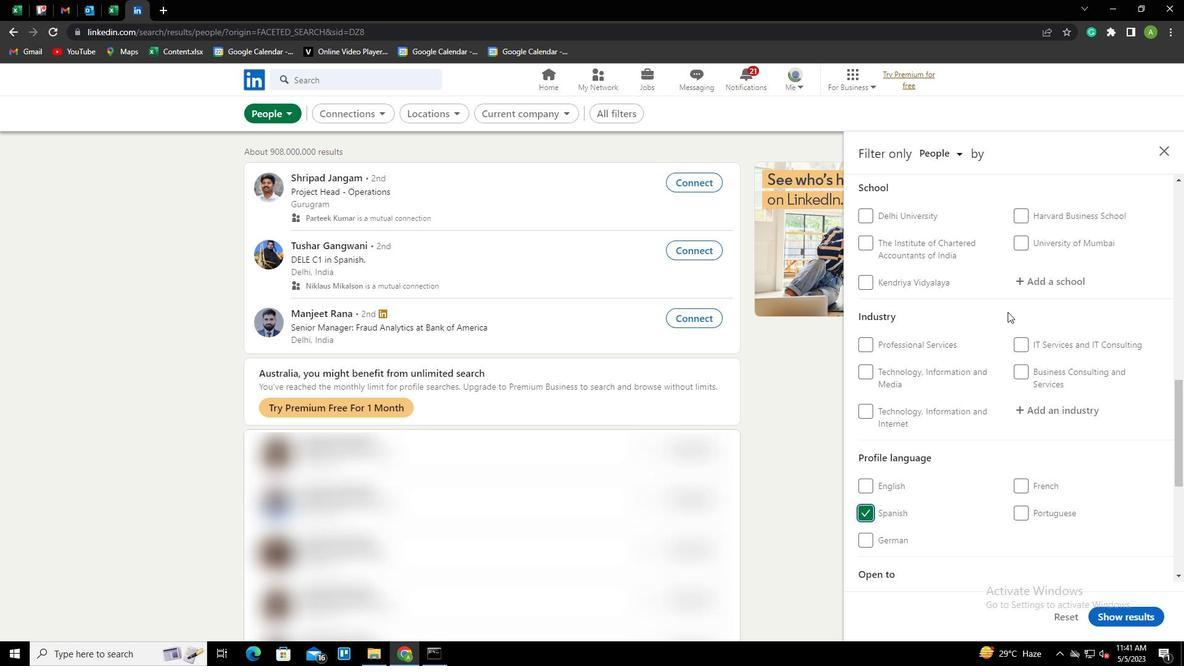 
Action: Mouse scrolled (1007, 312) with delta (0, 0)
Screenshot: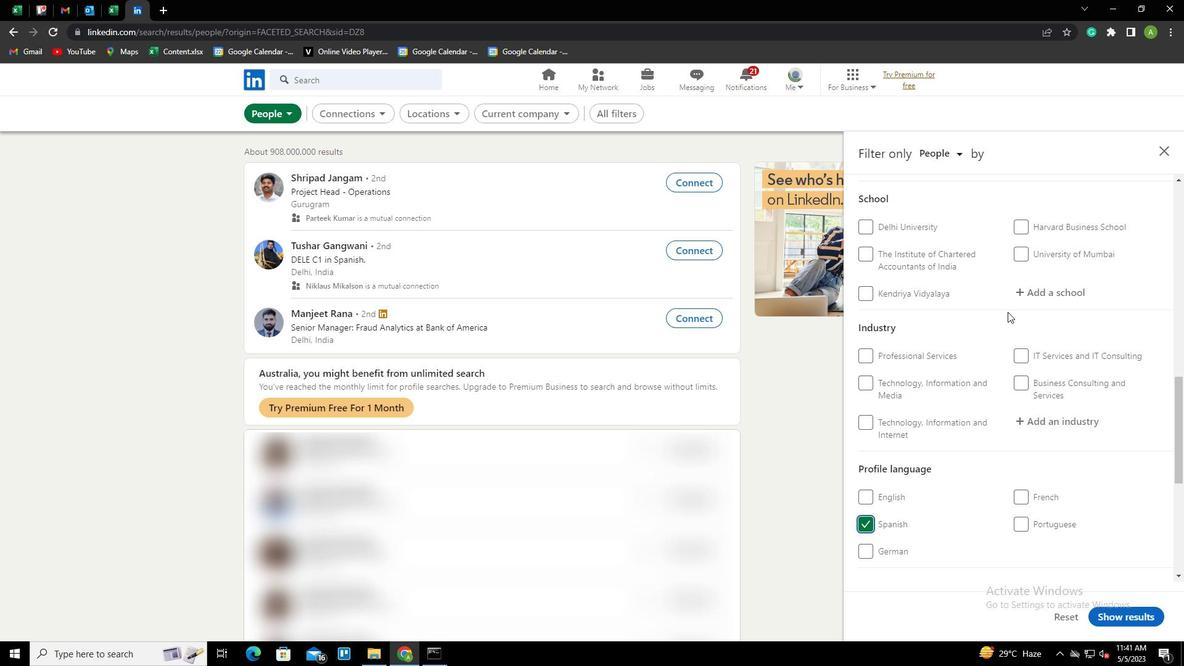 
Action: Mouse scrolled (1007, 312) with delta (0, 0)
Screenshot: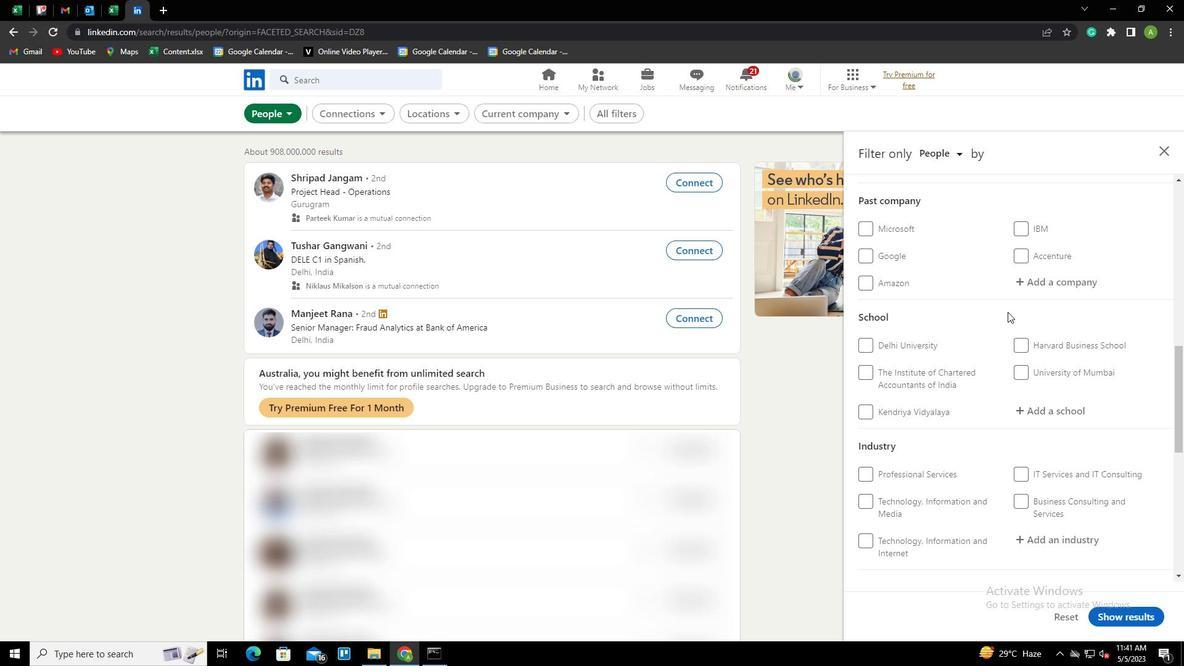 
Action: Mouse scrolled (1007, 312) with delta (0, 0)
Screenshot: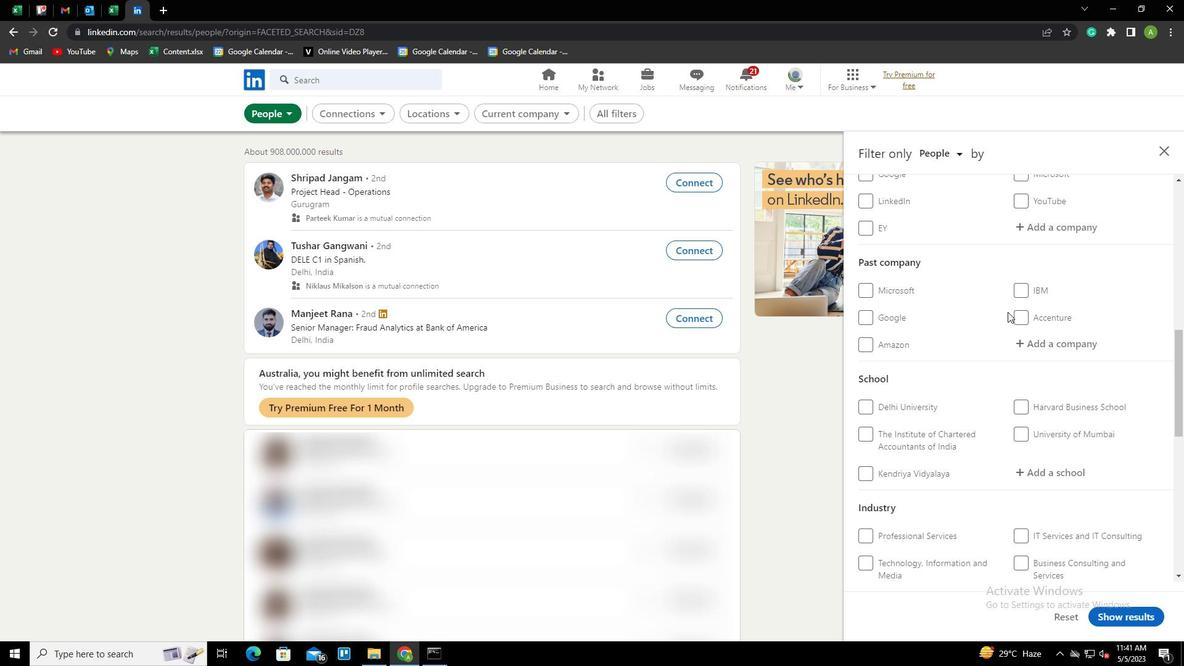 
Action: Mouse moved to (1036, 286)
Screenshot: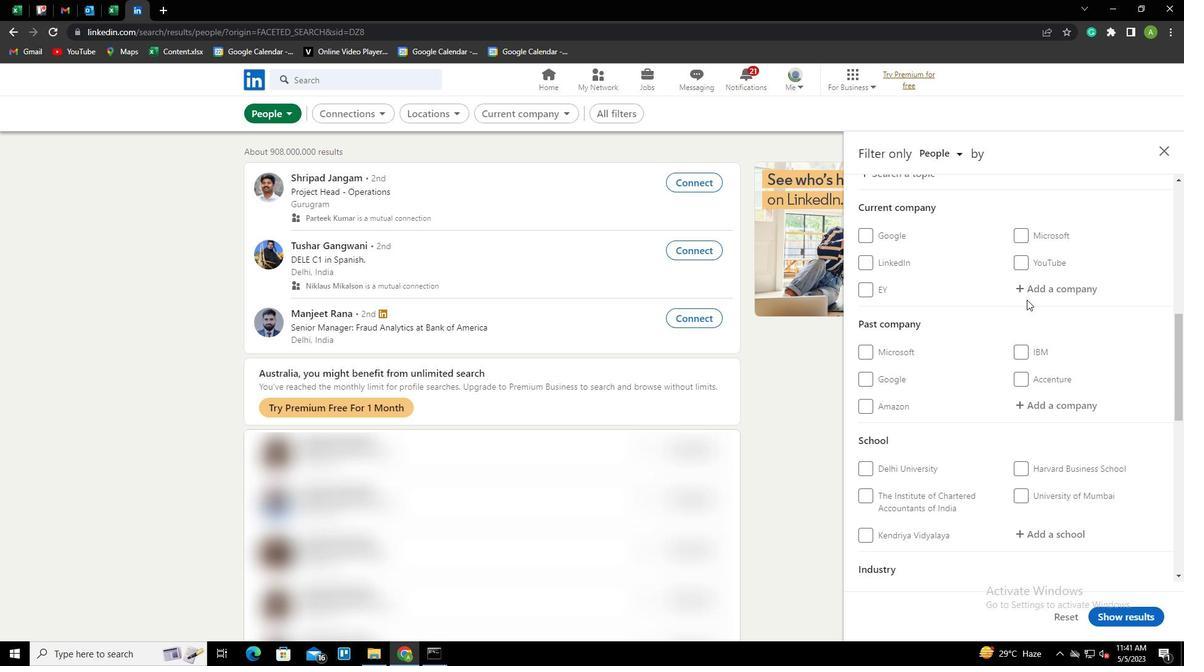 
Action: Mouse pressed left at (1036, 286)
Screenshot: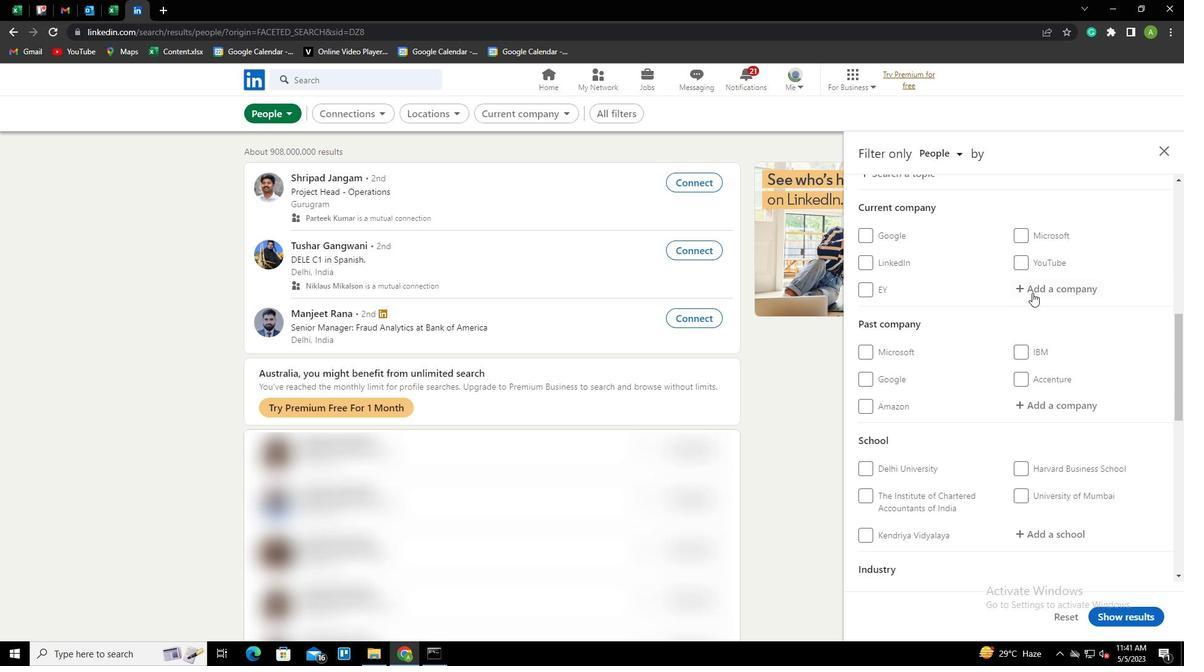 
Action: Mouse moved to (1036, 286)
Screenshot: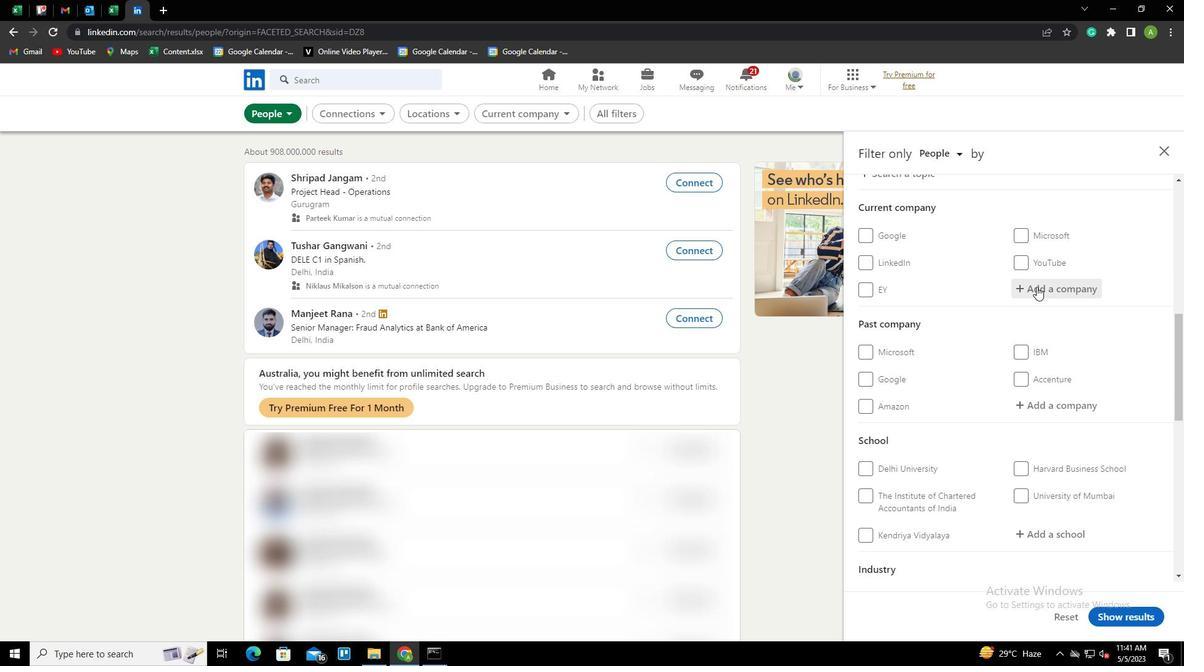 
Action: Key pressed <Key.shift>L&T<Key.space><Key.shift>HYDROCARBON<Key.space><Key.shift>ENGINEERING<Key.space><Key.shift>LIMITED<Key.down><Key.down><Key.enter>
Screenshot: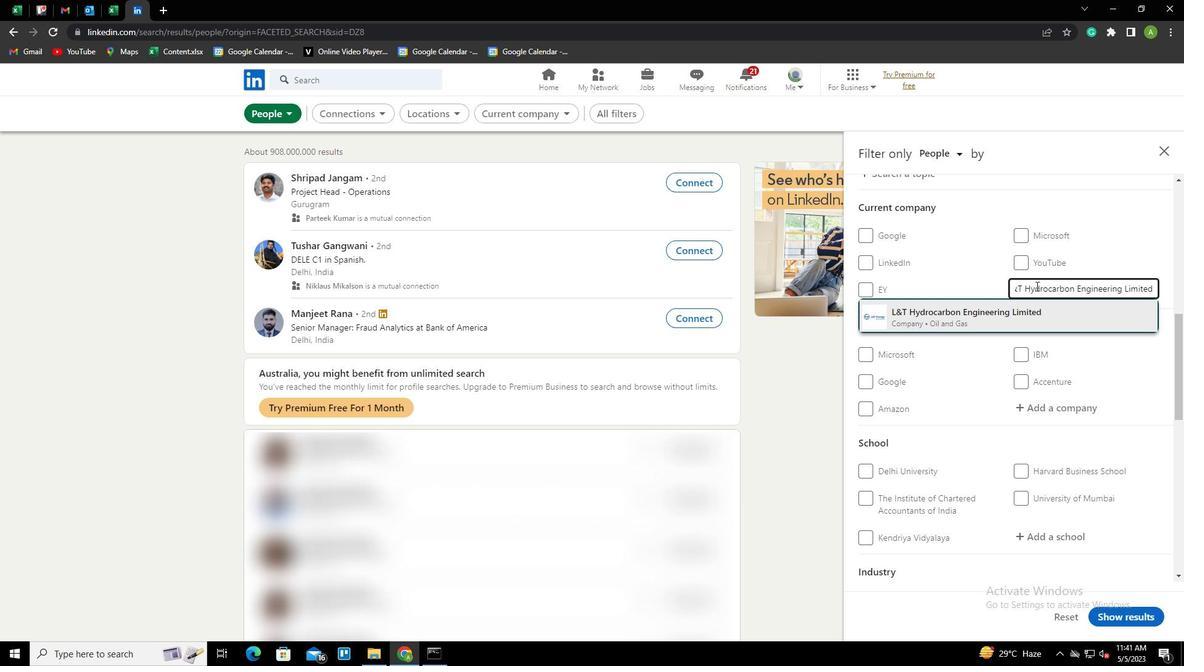 
Action: Mouse scrolled (1036, 285) with delta (0, 0)
Screenshot: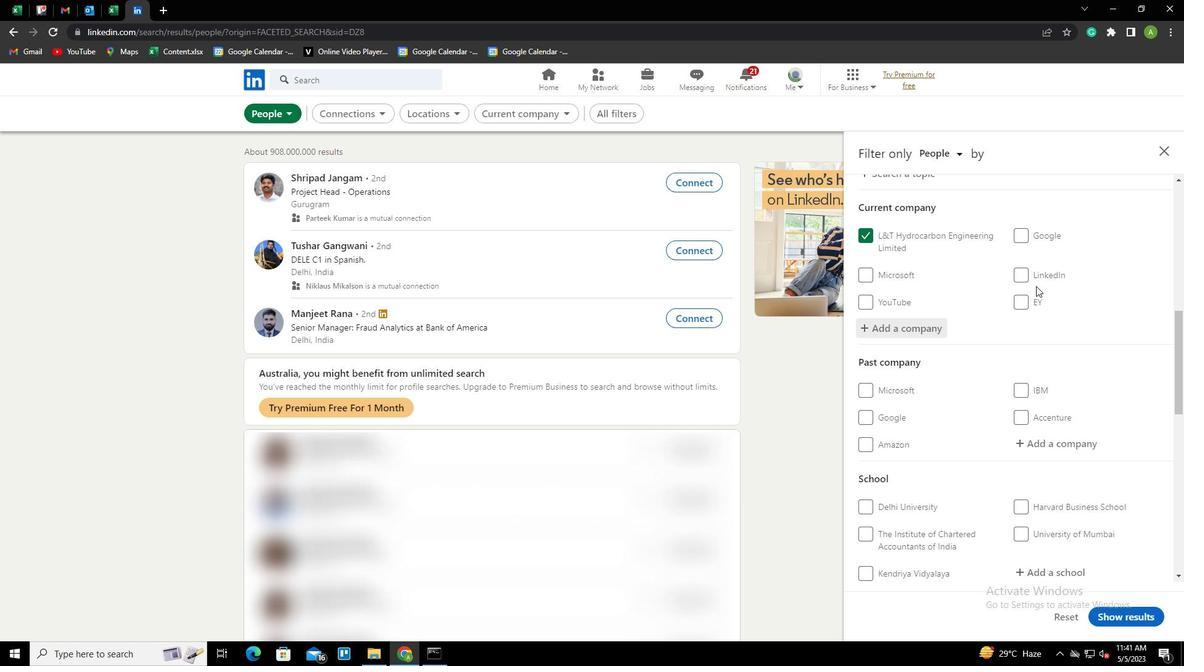 
Action: Mouse scrolled (1036, 285) with delta (0, 0)
Screenshot: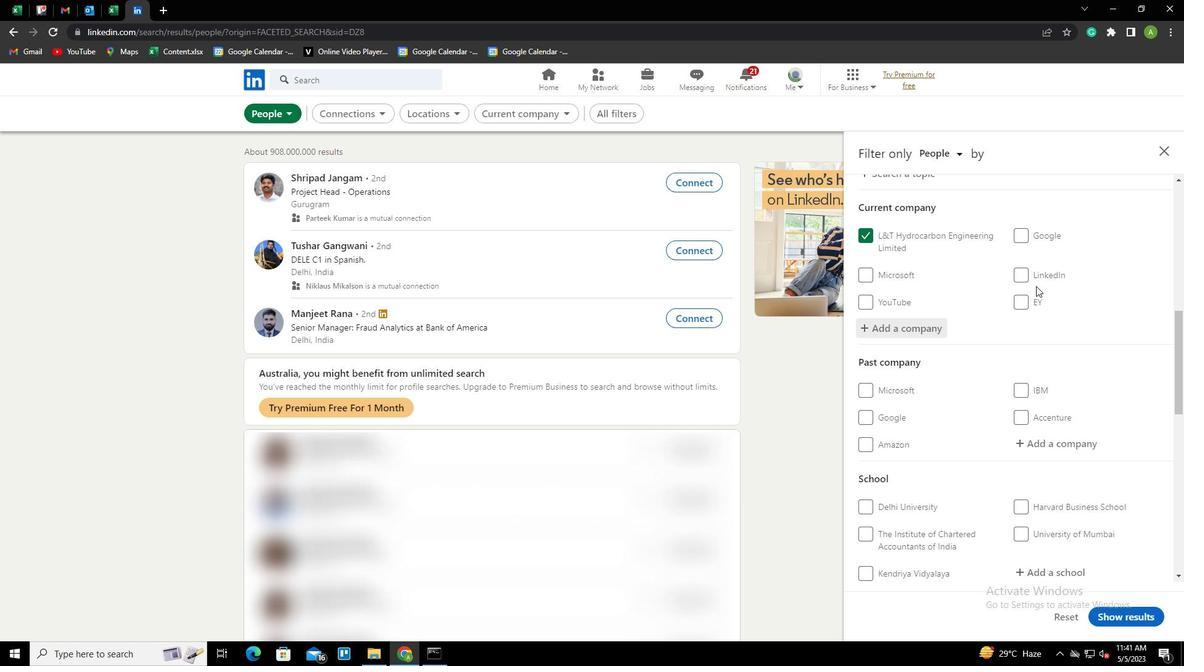
Action: Mouse scrolled (1036, 285) with delta (0, 0)
Screenshot: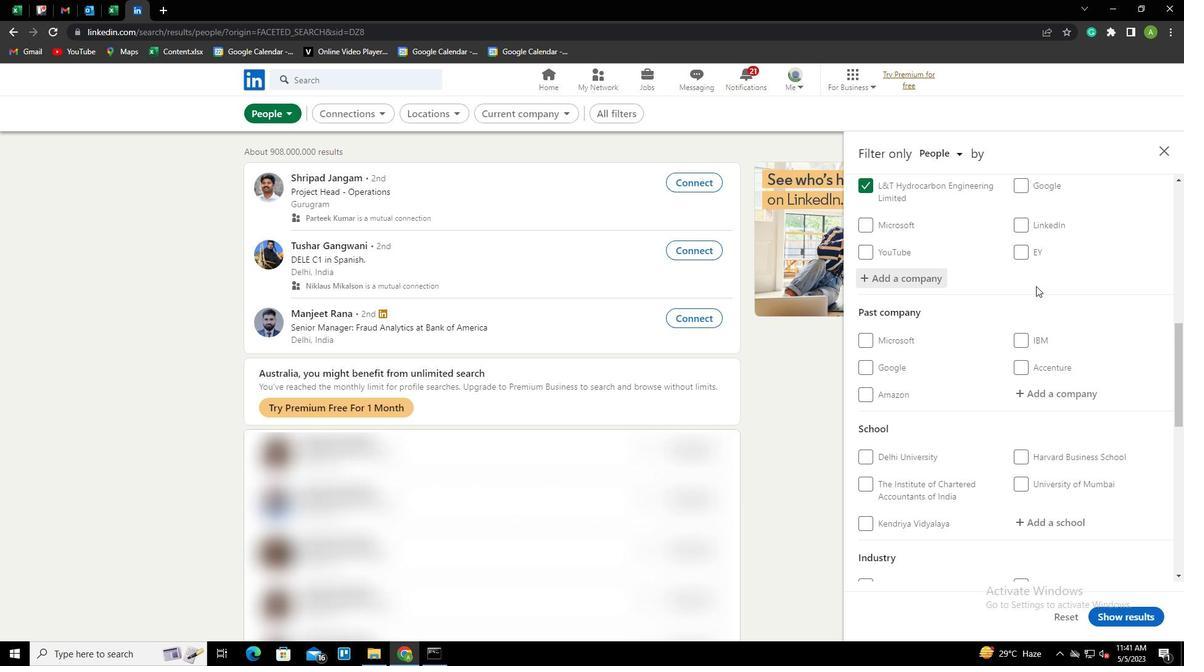 
Action: Mouse scrolled (1036, 285) with delta (0, 0)
Screenshot: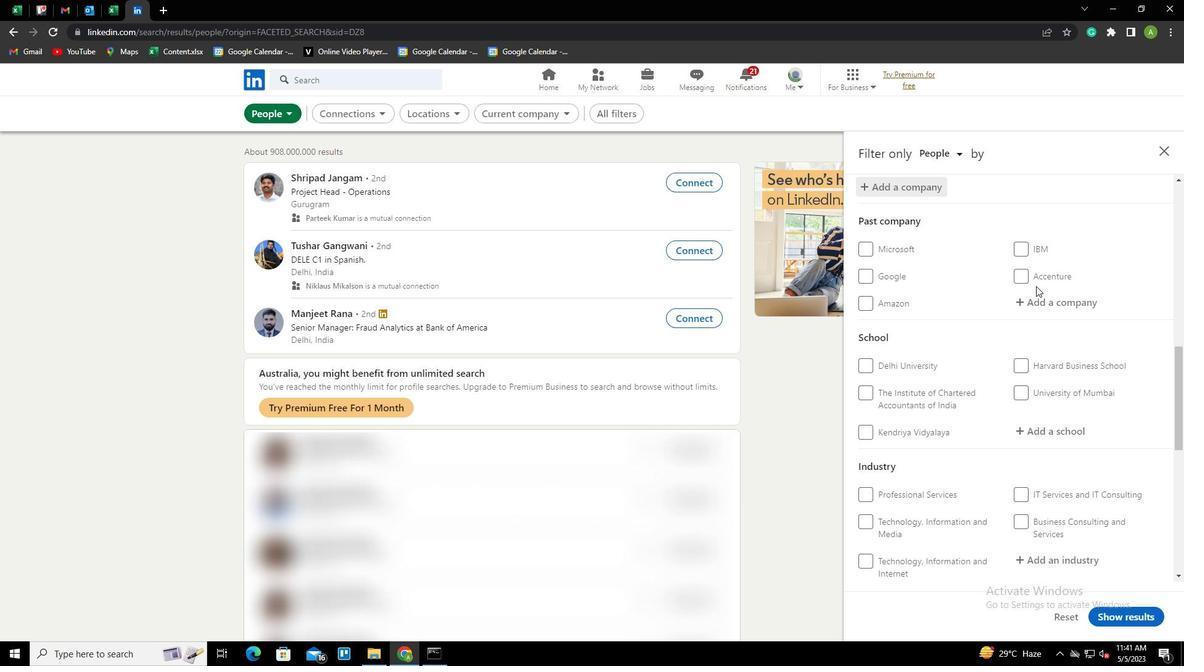 
Action: Mouse scrolled (1036, 285) with delta (0, 0)
Screenshot: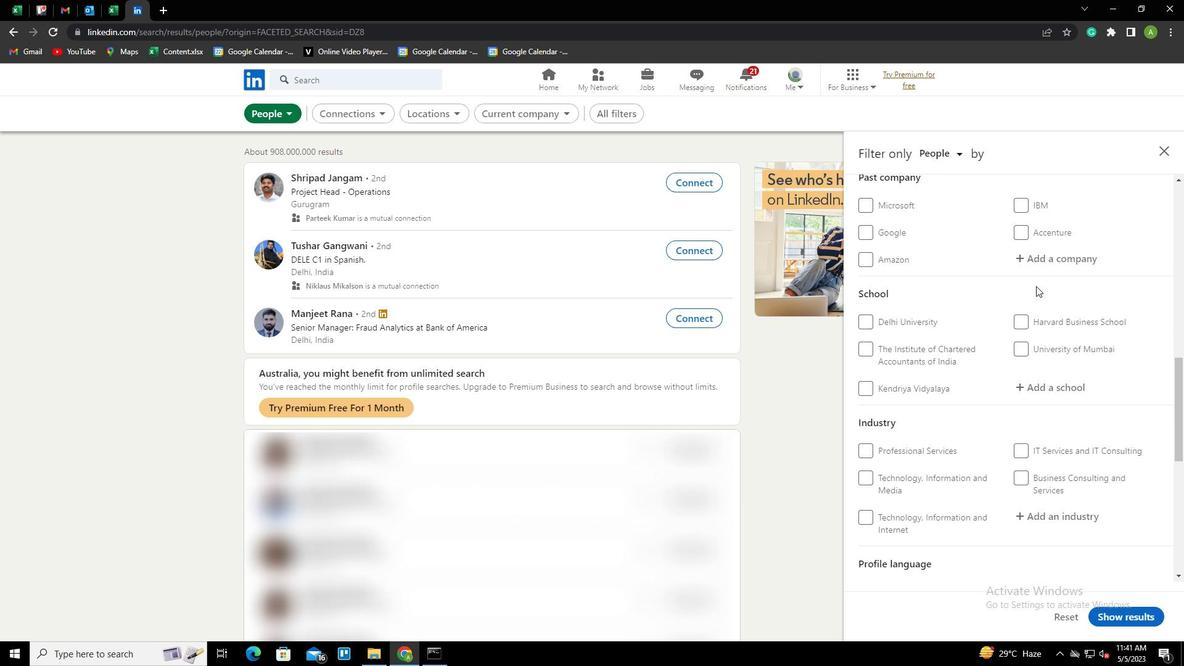 
Action: Mouse moved to (1038, 272)
Screenshot: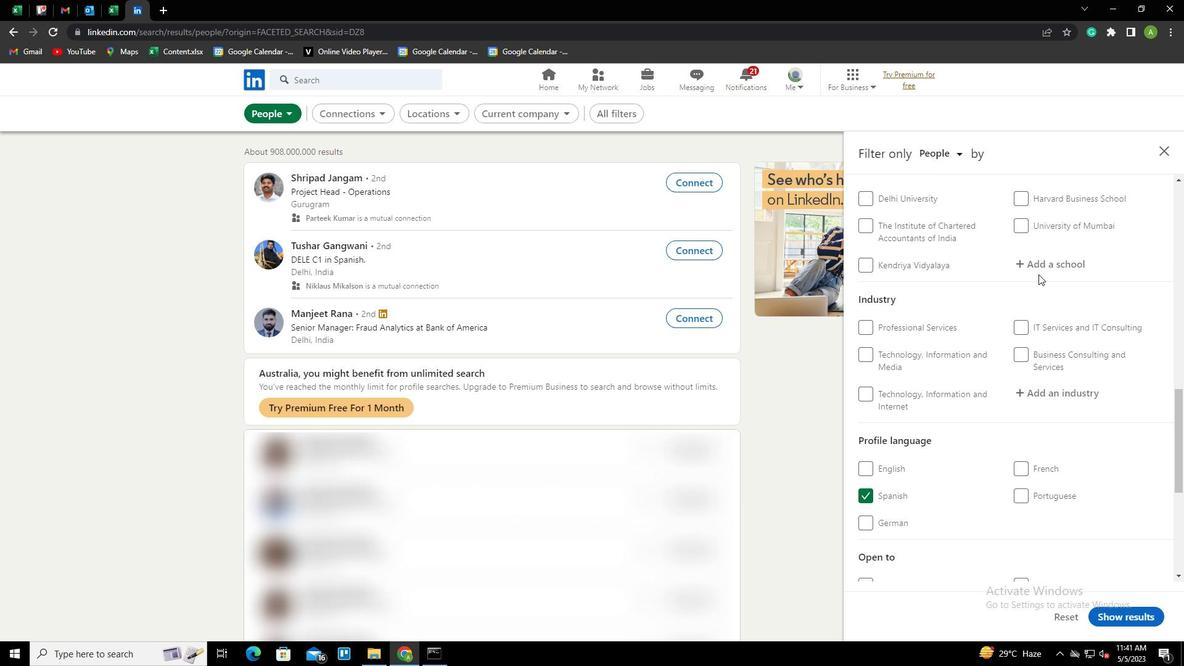 
Action: Mouse pressed left at (1038, 272)
Screenshot: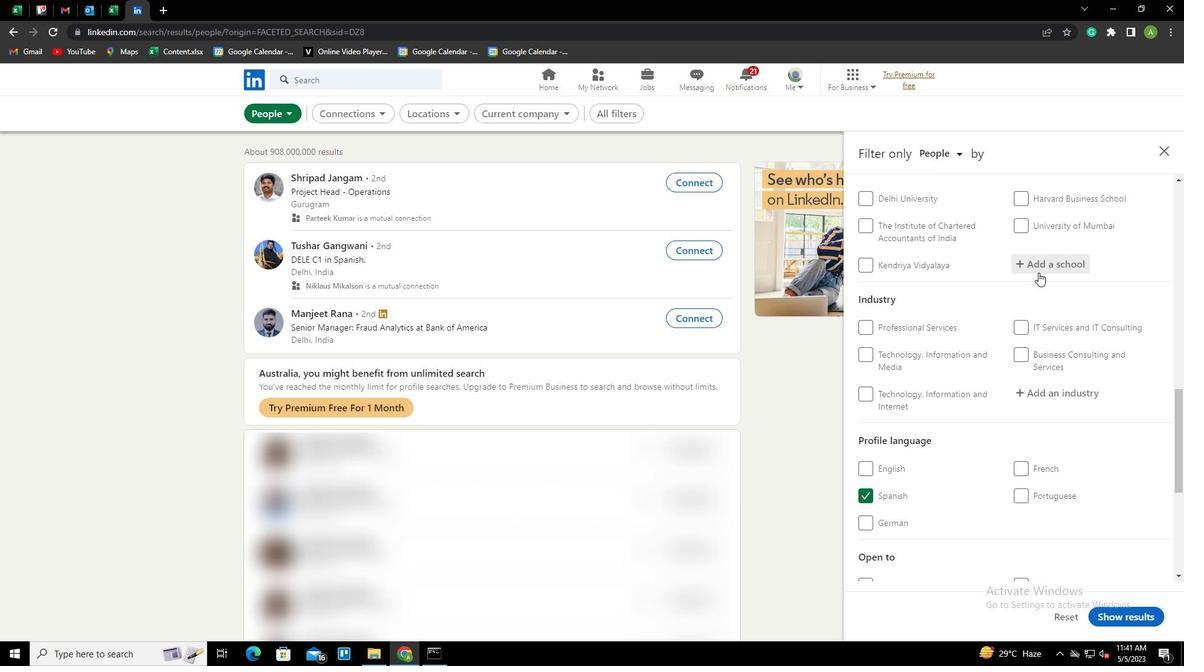 
Action: Key pressed <Key.shift>WEST<Key.space><Key.shift>G<Key.backspace><Key.shift>BENGAL<Key.space><Key.shift>UNIVERSITY<Key.space>OF<Key.space><Key.shift>TECHNOLOGY,<Key.space><Key.shift>KOLKATA<Key.down><Key.enter>
Screenshot: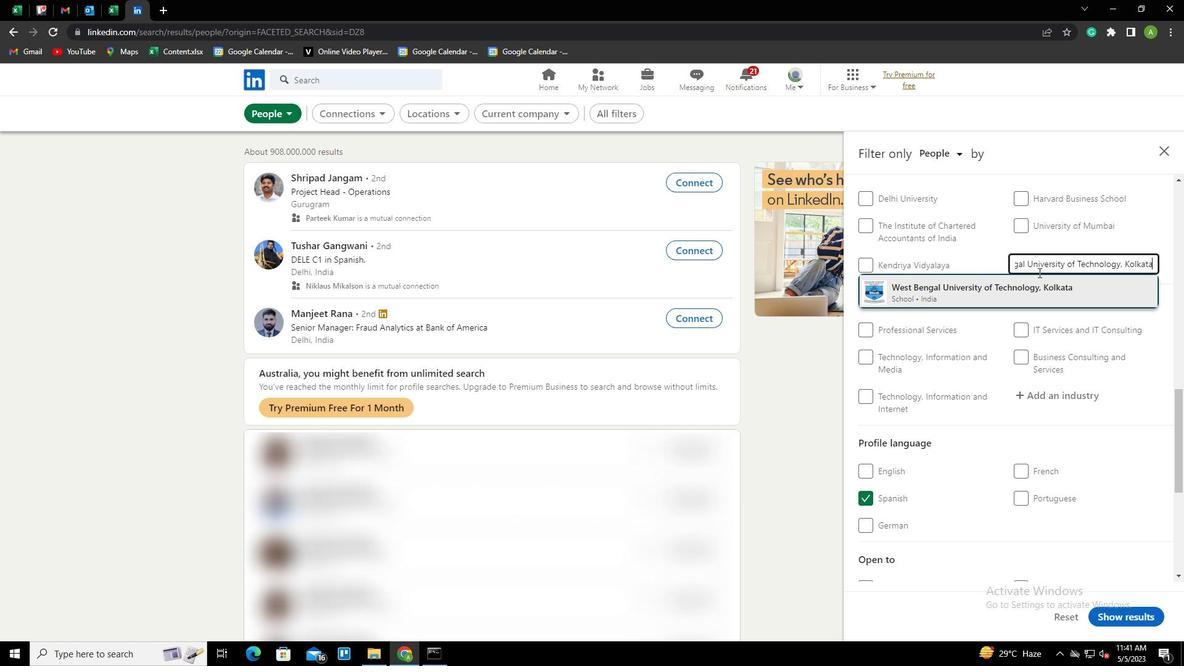 
Action: Mouse scrolled (1038, 272) with delta (0, 0)
Screenshot: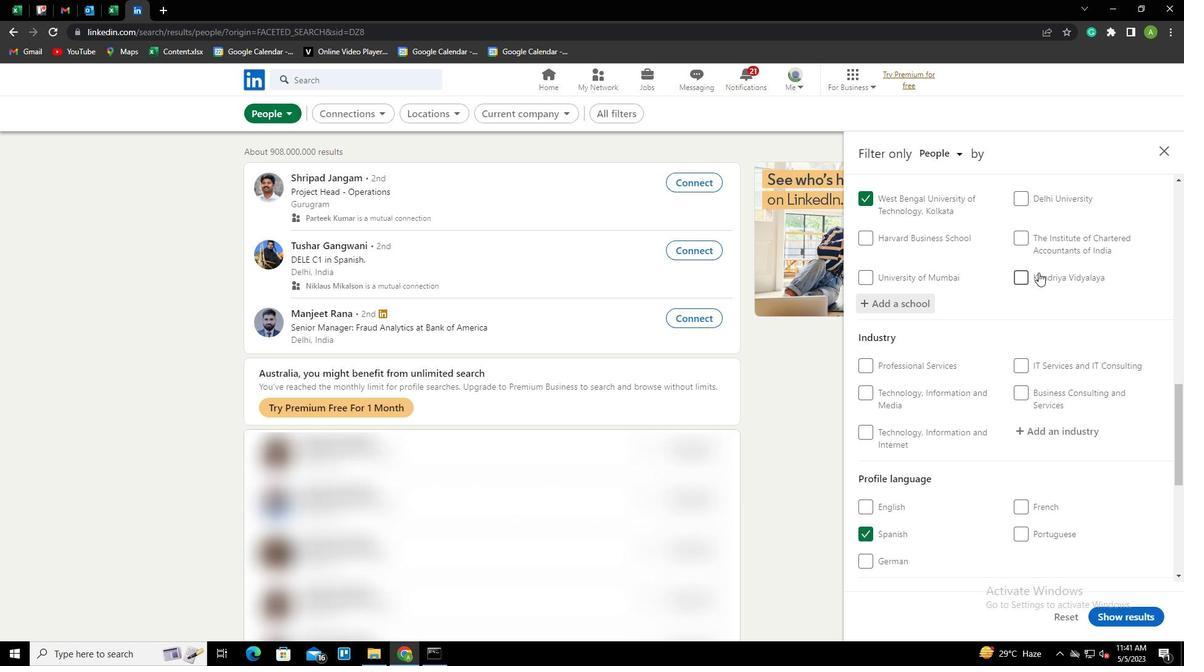 
Action: Mouse scrolled (1038, 272) with delta (0, 0)
Screenshot: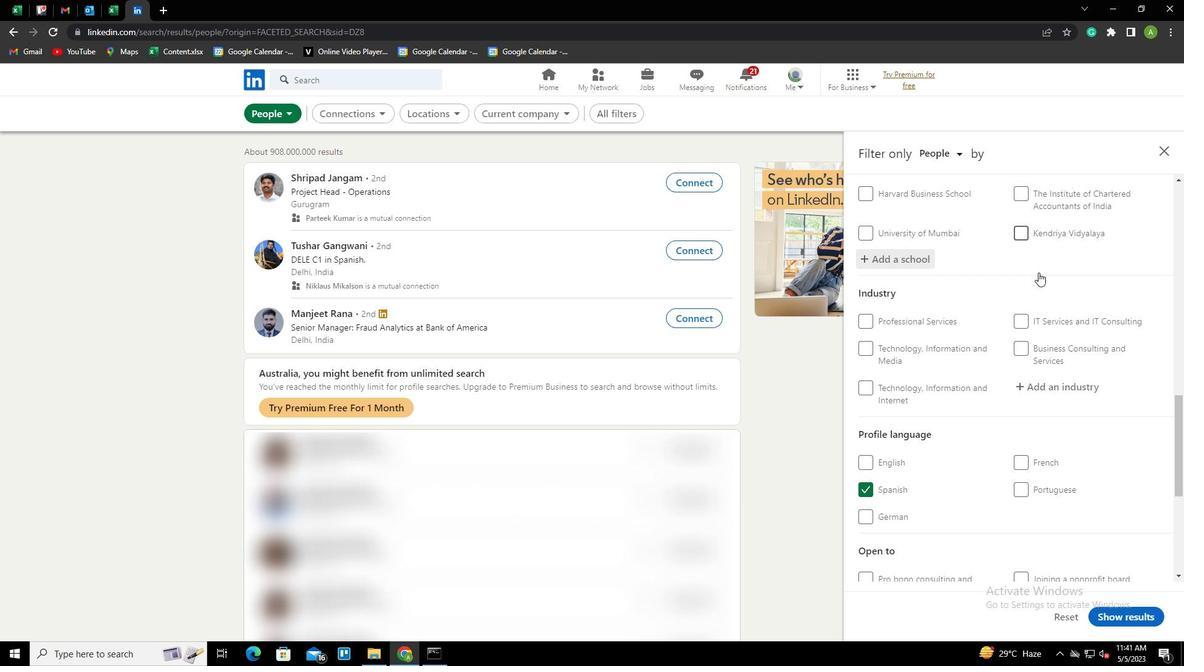 
Action: Mouse scrolled (1038, 272) with delta (0, 0)
Screenshot: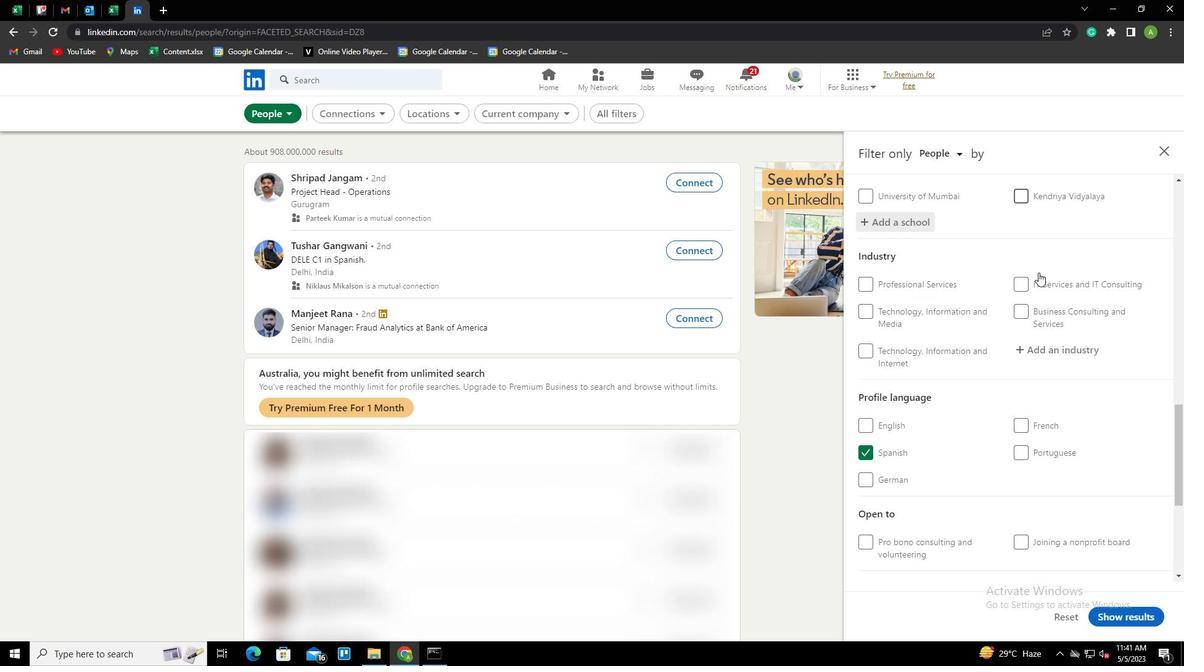 
Action: Mouse moved to (1038, 246)
Screenshot: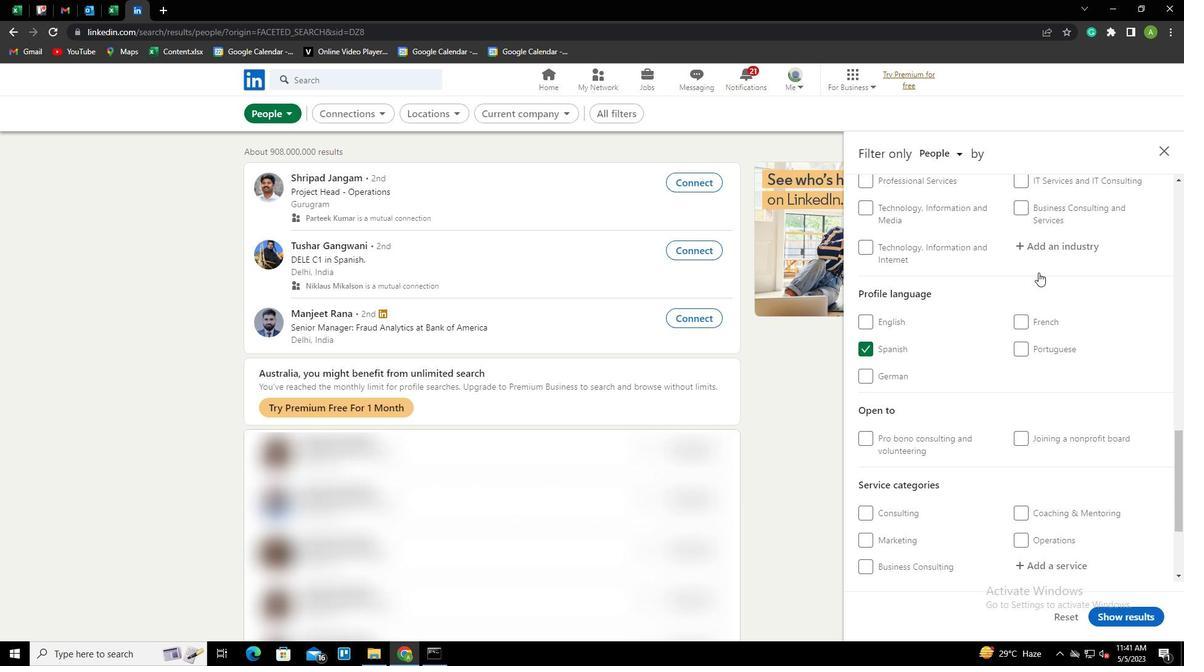 
Action: Mouse pressed left at (1038, 246)
Screenshot: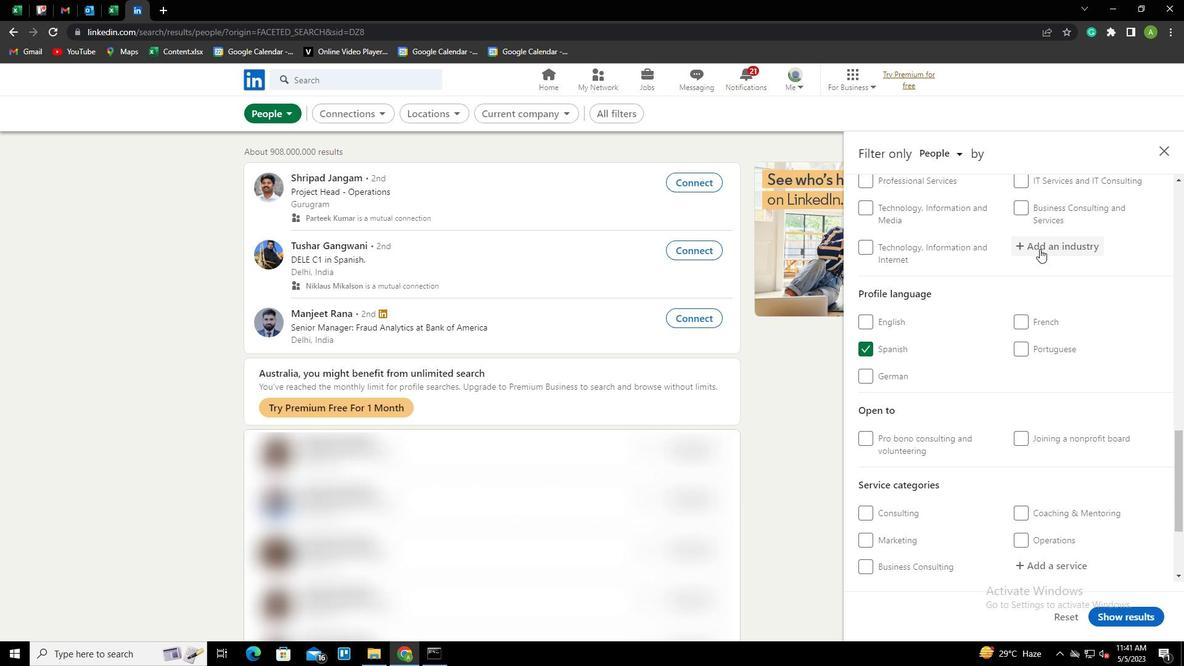 
Action: Key pressed <Key.shift>HIGHWAYM<Key.space><Key.shift>S<Key.backspace><Key.backspace><Key.backspace><Key.space><Key.backspace>,<Key.space><Key.shift>STREET,<Key.space>AND<Key.space><Key.shift><Key.shift><Key.shift><Key.shift><Key.shift><Key.shift><Key.shift><Key.shift><Key.shift><Key.shift><Key.shift><Key.shift><Key.shift><Key.shift><Key.shift><Key.shift><Key.shift><Key.shift><Key.shift><Key.shift><Key.shift><Key.shift><Key.shift><Key.shift><Key.shift><Key.shift><Key.shift><Key.shift><Key.shift><Key.shift><Key.shift><Key.shift><Key.shift><Key.shift>BRIDGE<Key.space><Key.shift>CONSTRUCTION<Key.down><Key.enter>
Screenshot: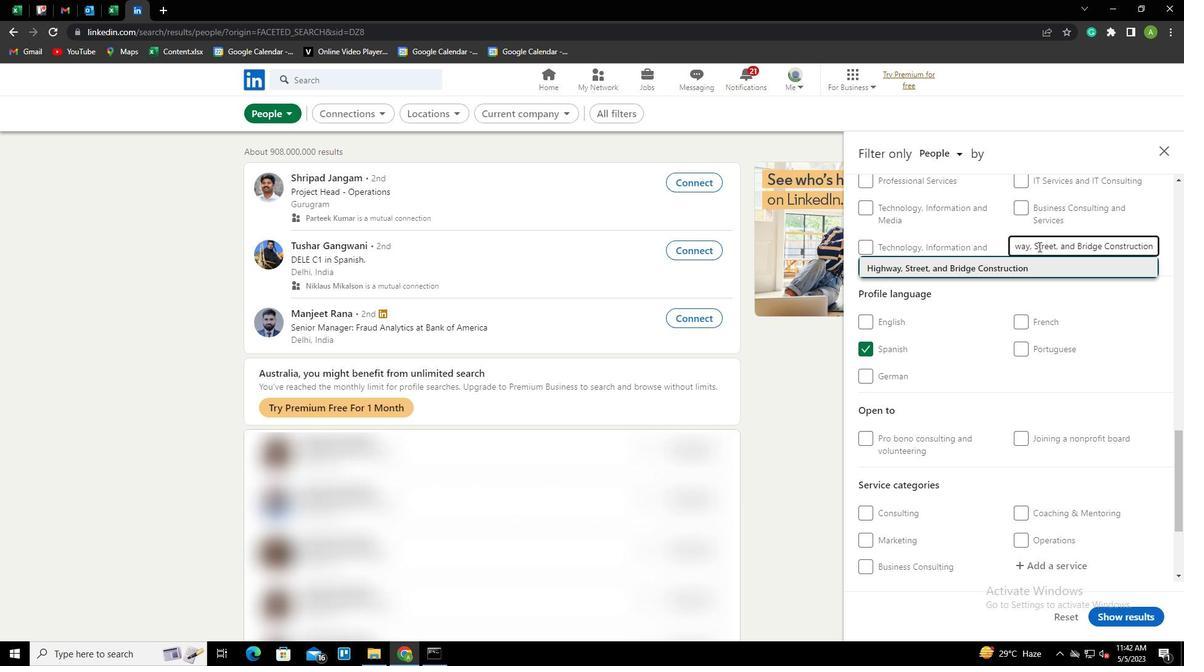 
Action: Mouse scrolled (1038, 246) with delta (0, 0)
Screenshot: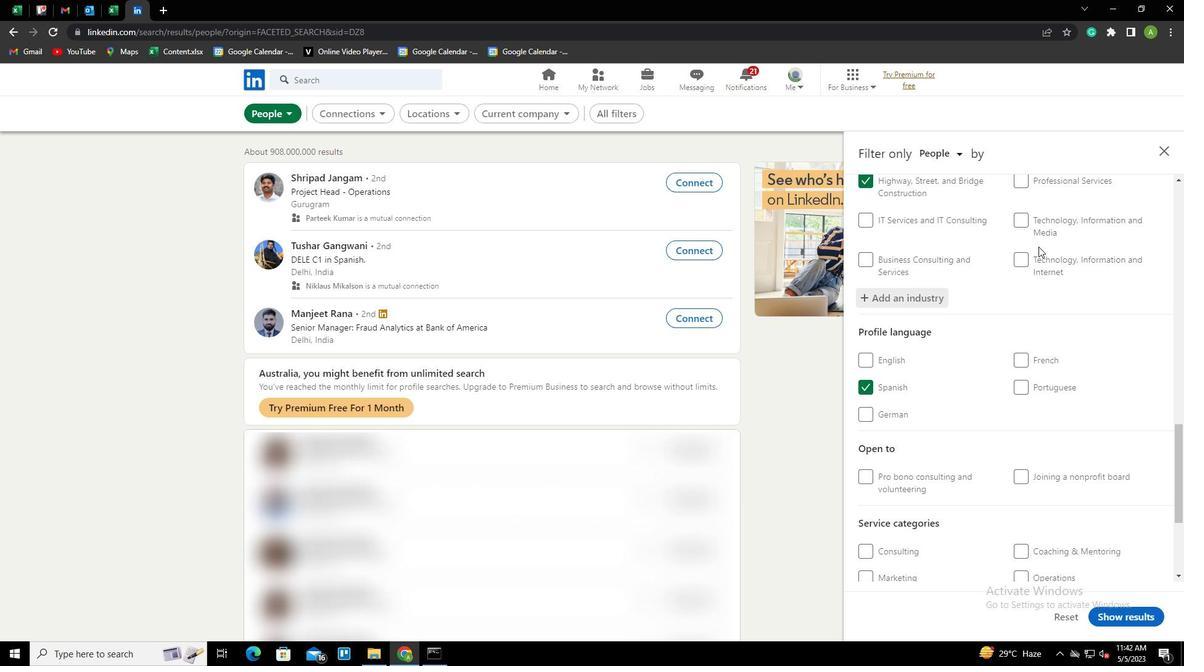 
Action: Mouse scrolled (1038, 246) with delta (0, 0)
Screenshot: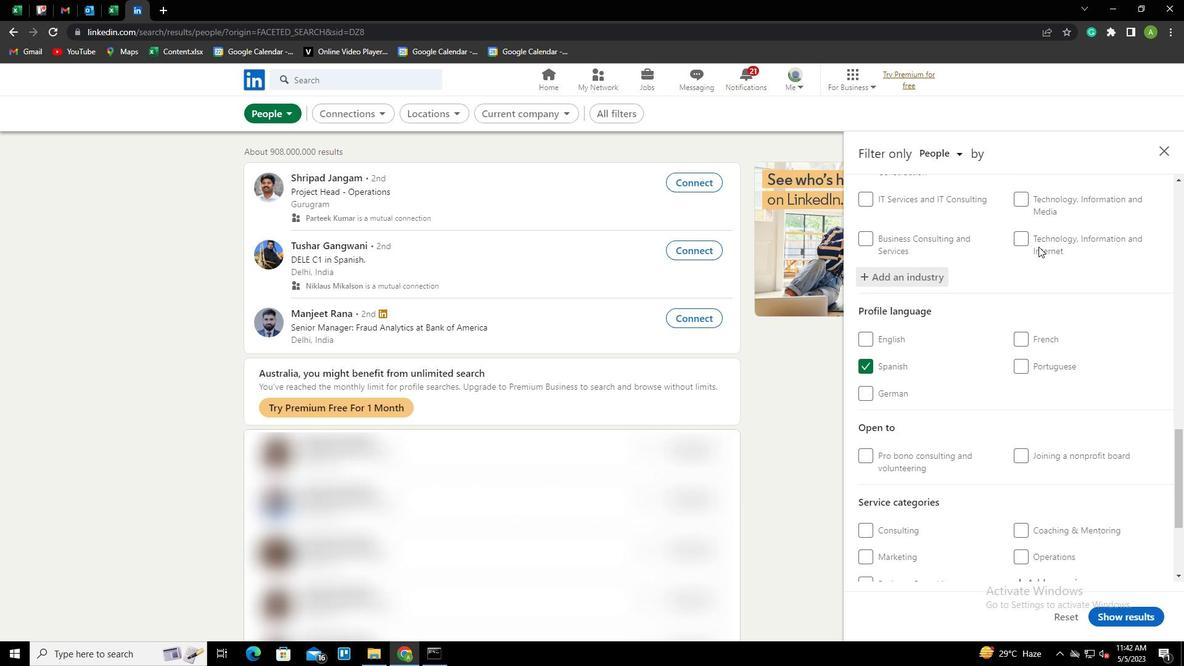 
Action: Mouse scrolled (1038, 246) with delta (0, 0)
Screenshot: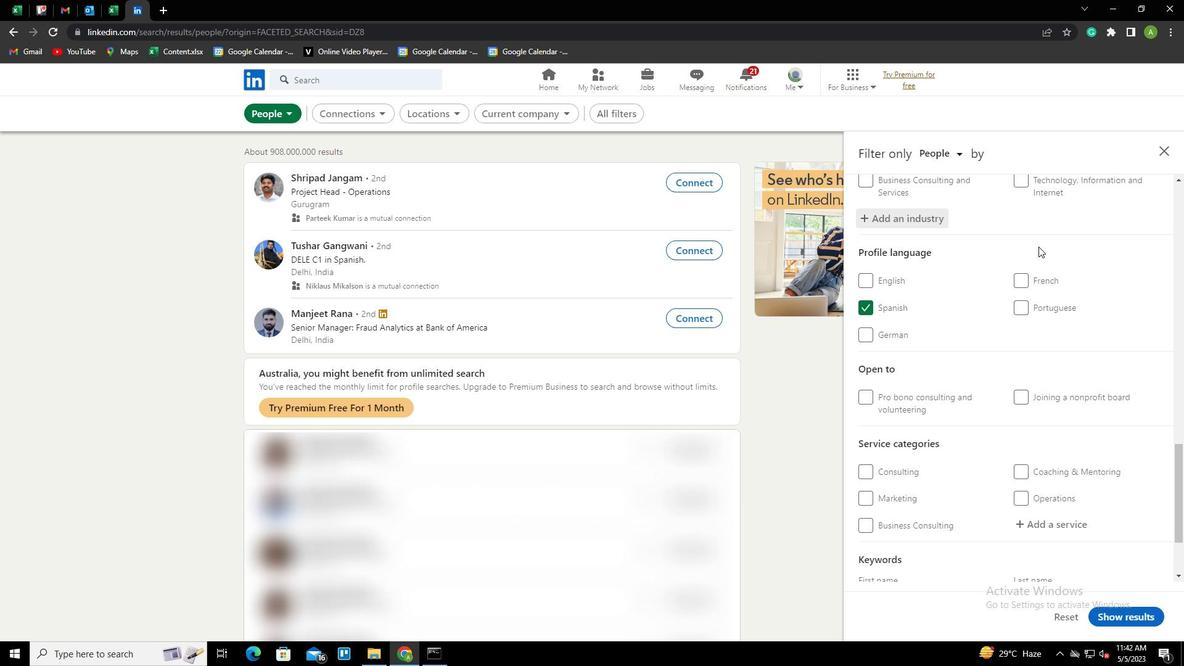 
Action: Mouse scrolled (1038, 246) with delta (0, 0)
Screenshot: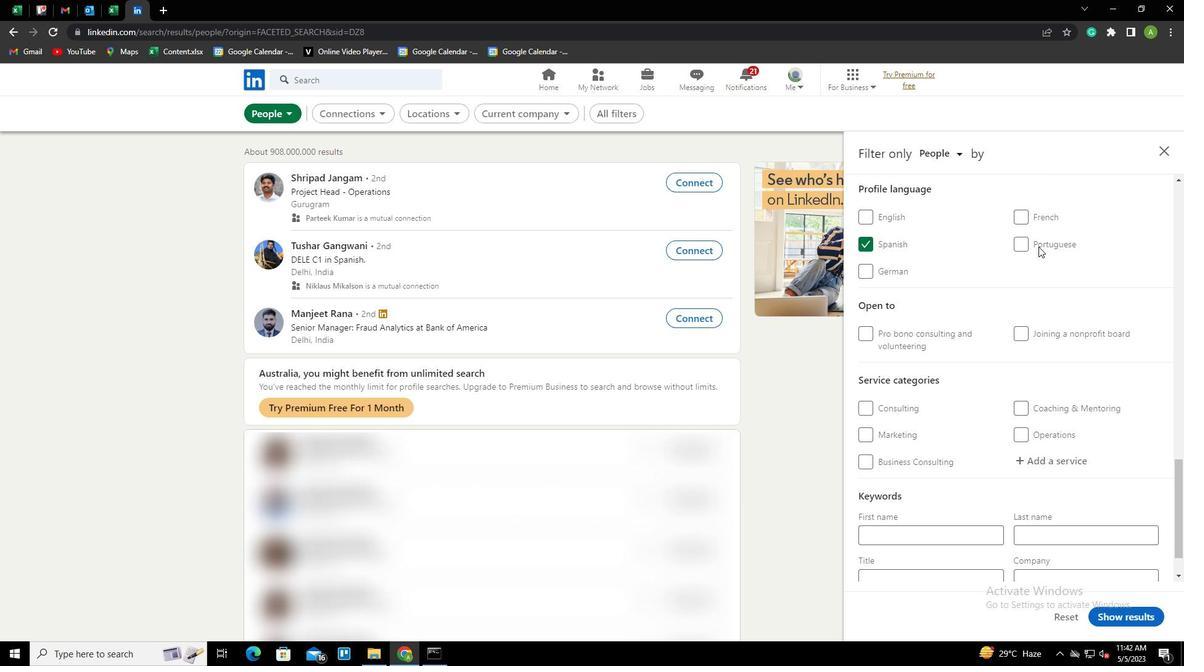 
Action: Mouse scrolled (1038, 246) with delta (0, 0)
Screenshot: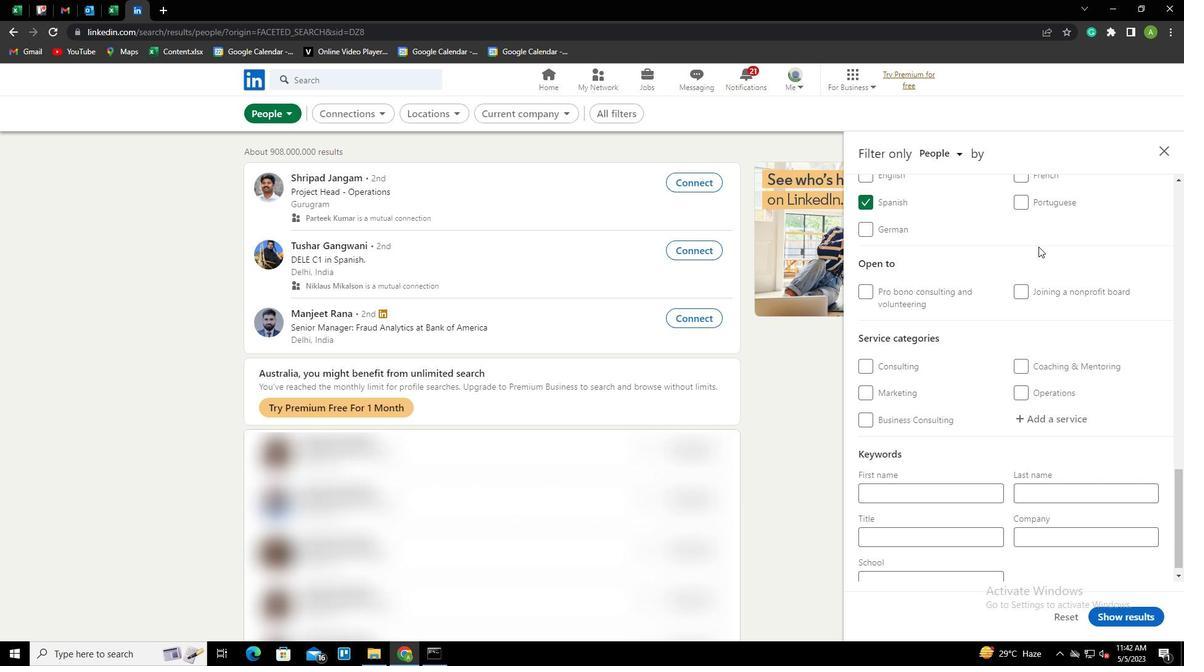 
Action: Mouse scrolled (1038, 246) with delta (0, 0)
Screenshot: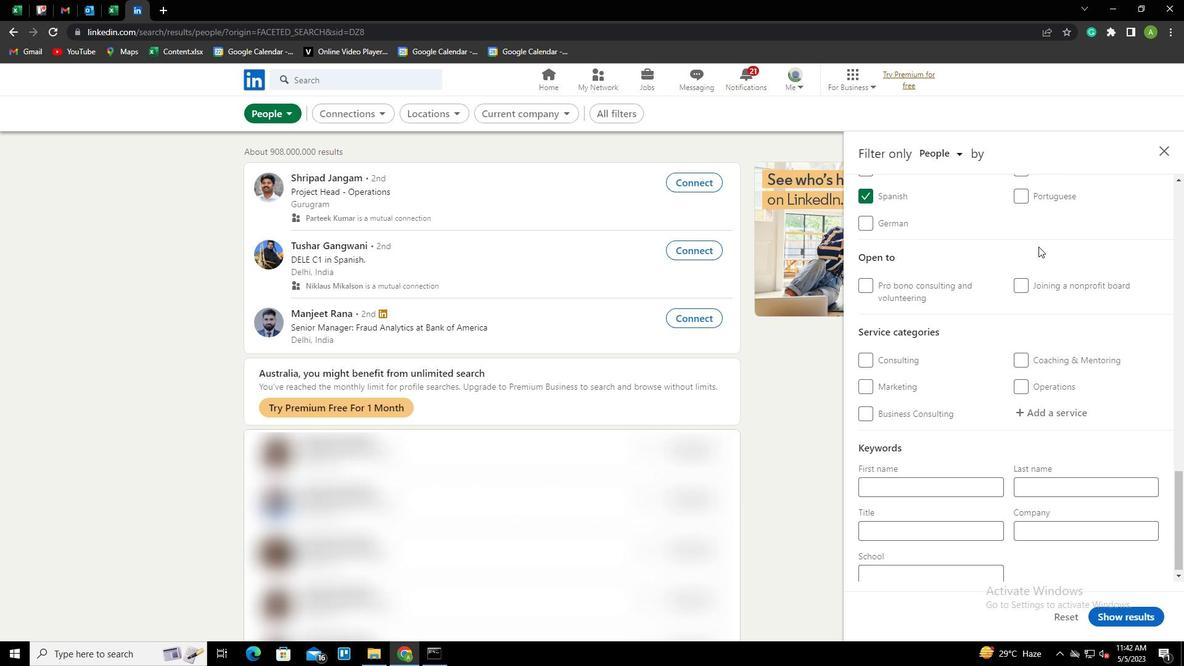 
Action: Mouse moved to (1029, 405)
Screenshot: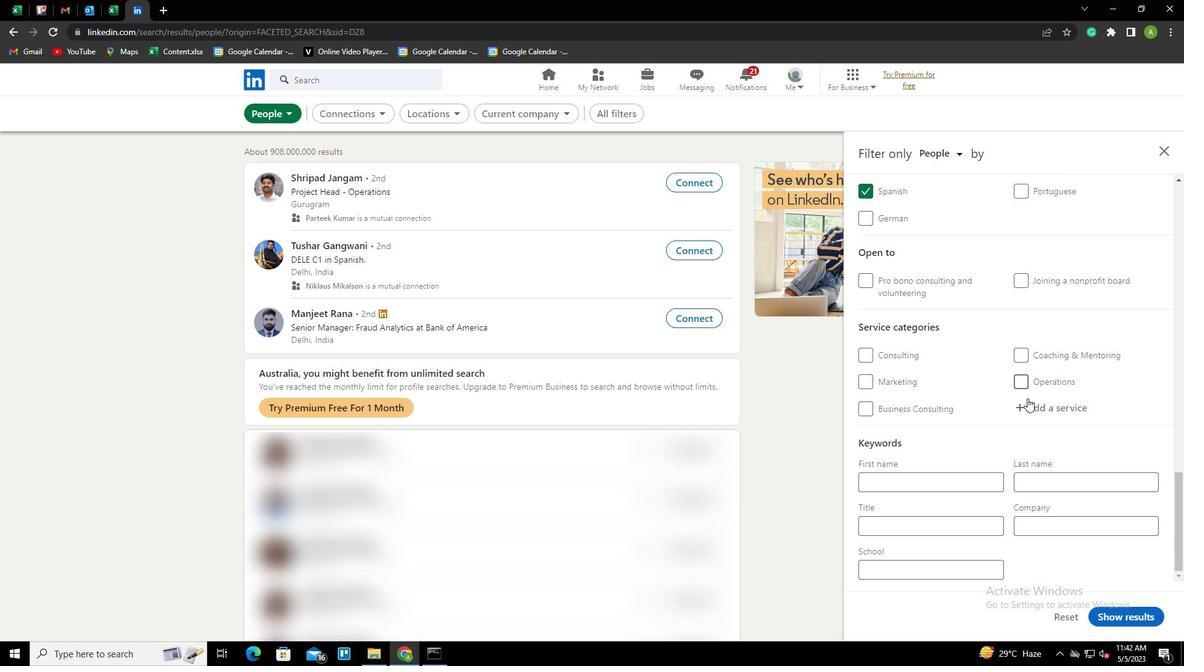 
Action: Mouse pressed left at (1029, 405)
Screenshot: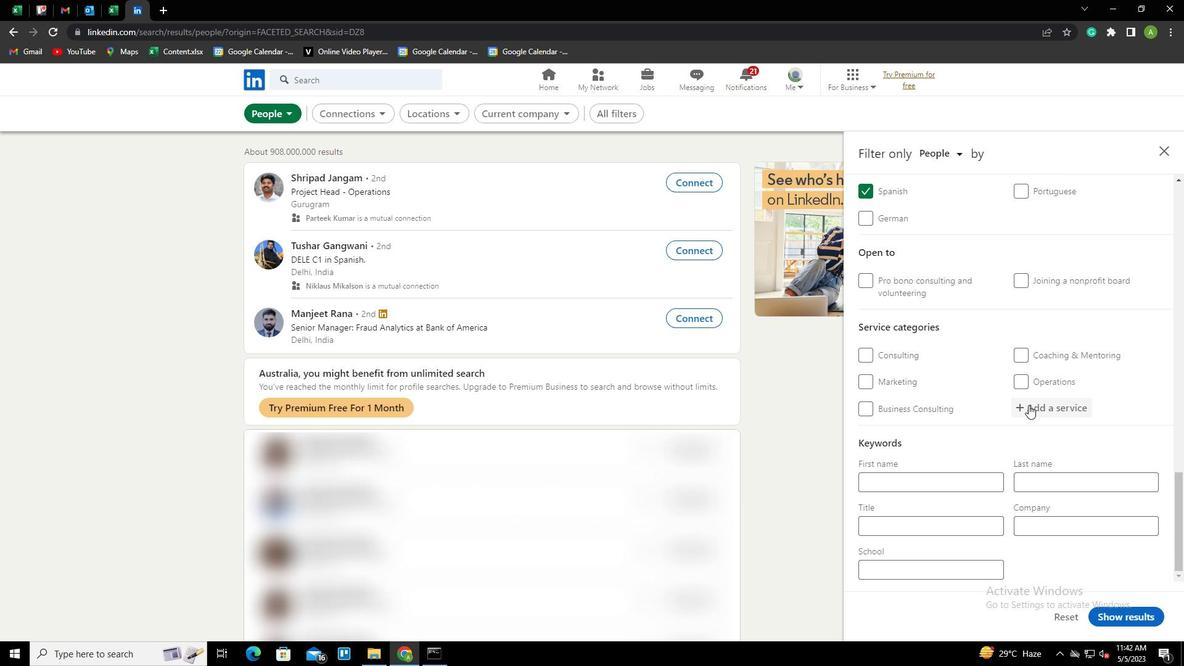 
Action: Mouse moved to (1031, 397)
Screenshot: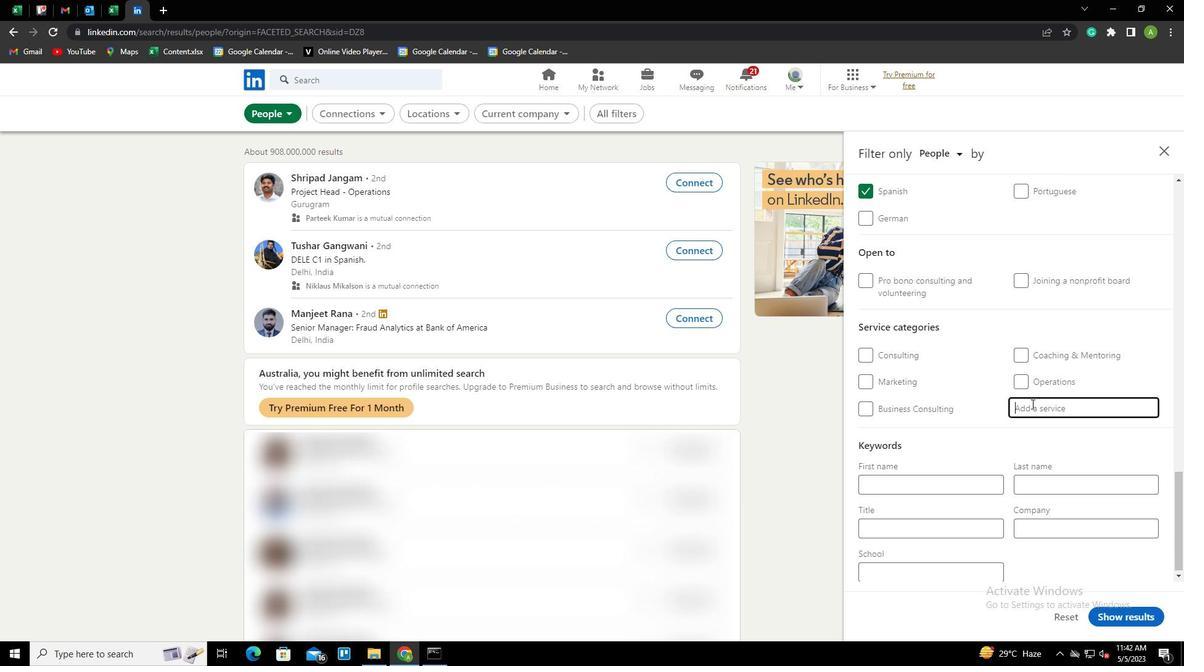 
Action: Key pressed <Key.shift><Key.shift><Key.shift><Key.shift><Key.shift><Key.shift><Key.shift><Key.shift><Key.shift><Key.shift>AUDIO<Key.space><Key.shift>ENGINEERING<Key.down><Key.enter>
Screenshot: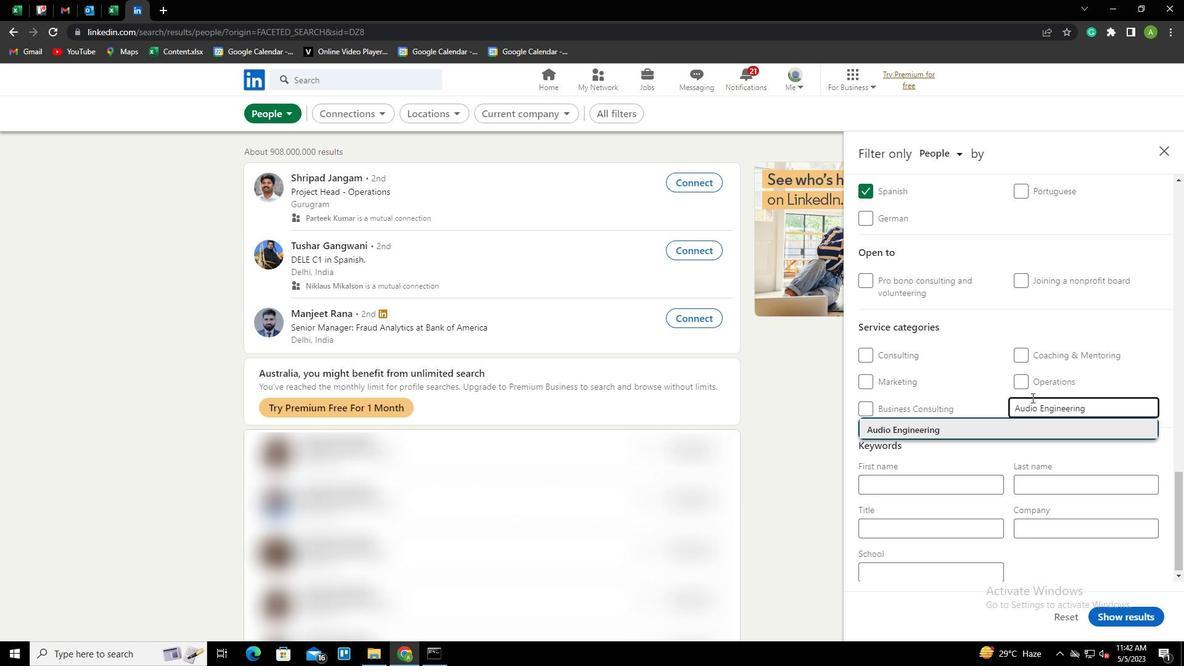
Action: Mouse scrolled (1031, 397) with delta (0, 0)
Screenshot: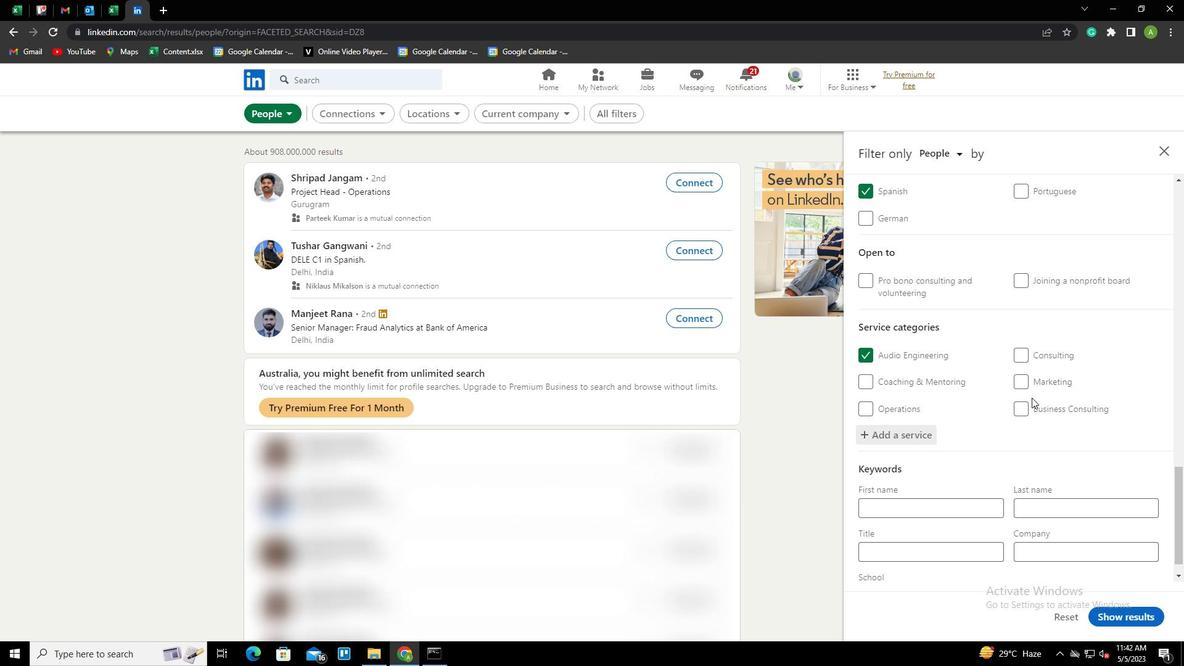 
Action: Mouse scrolled (1031, 397) with delta (0, 0)
Screenshot: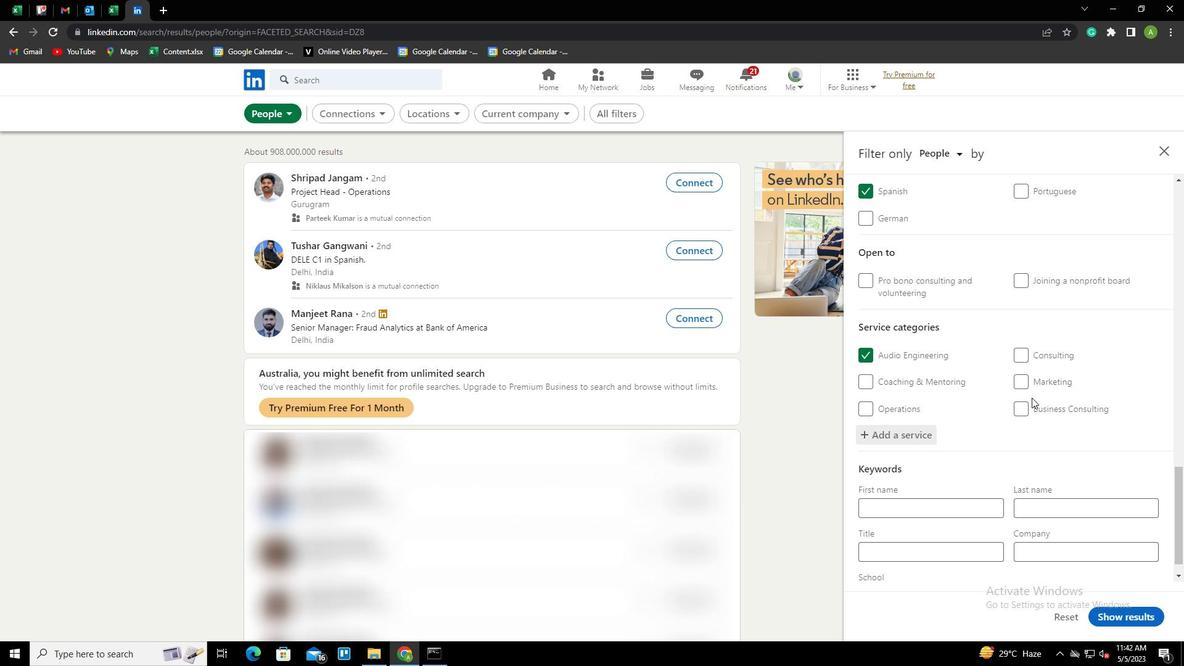 
Action: Mouse scrolled (1031, 397) with delta (0, 0)
Screenshot: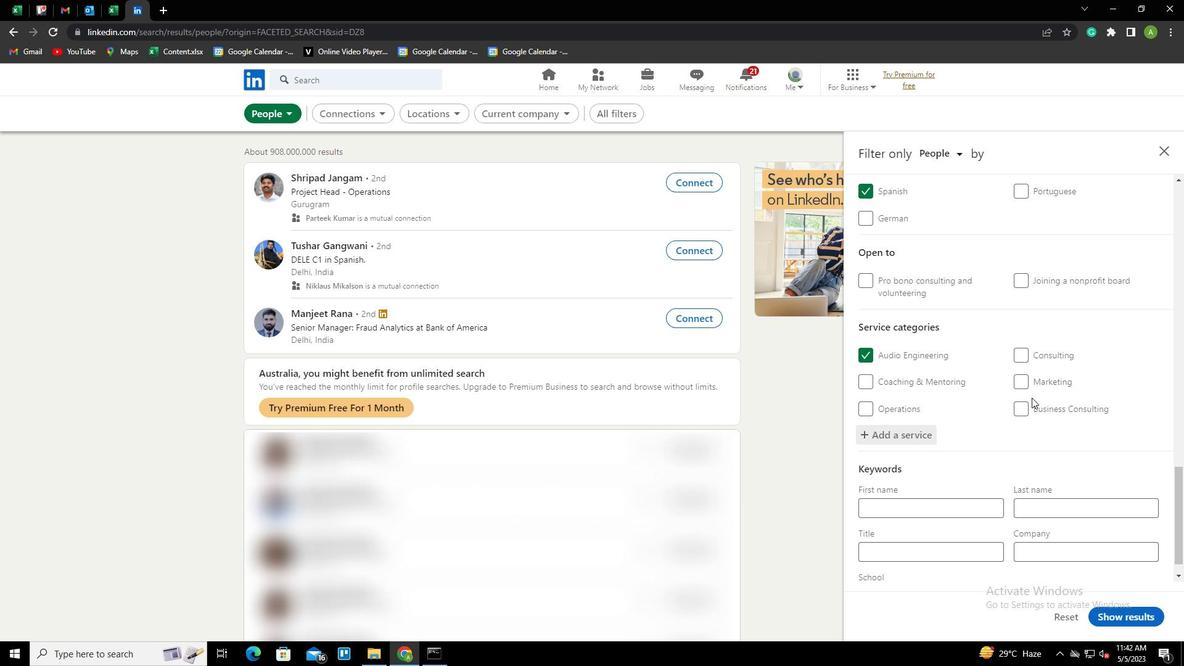 
Action: Mouse scrolled (1031, 397) with delta (0, 0)
Screenshot: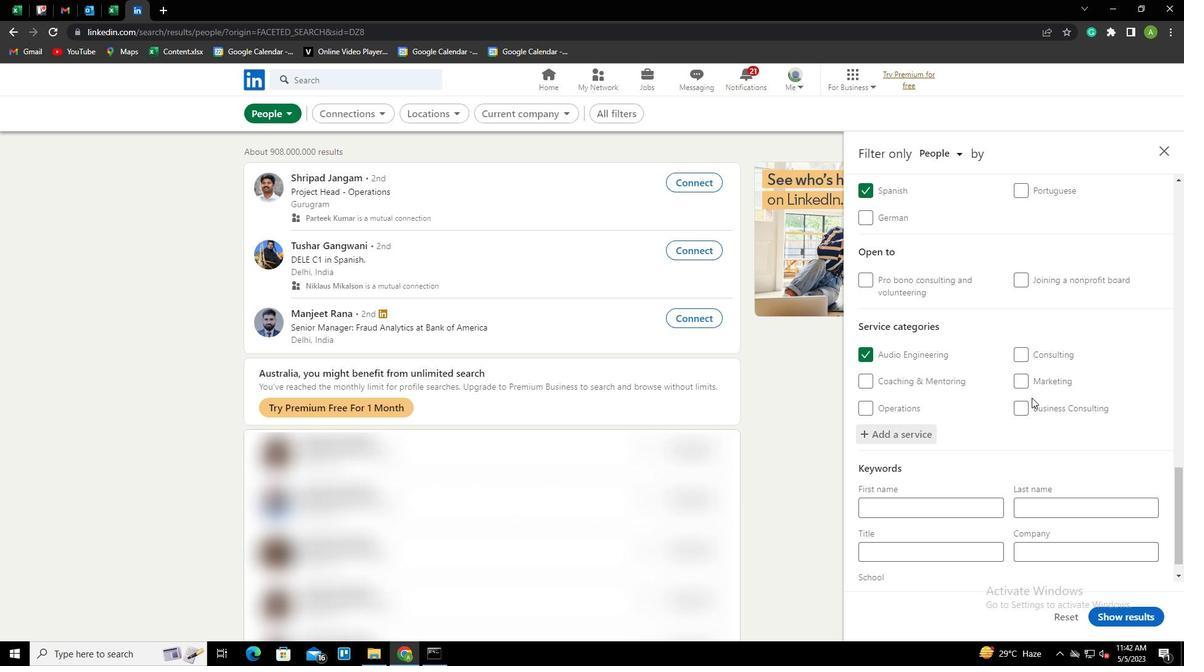 
Action: Mouse scrolled (1031, 397) with delta (0, 0)
Screenshot: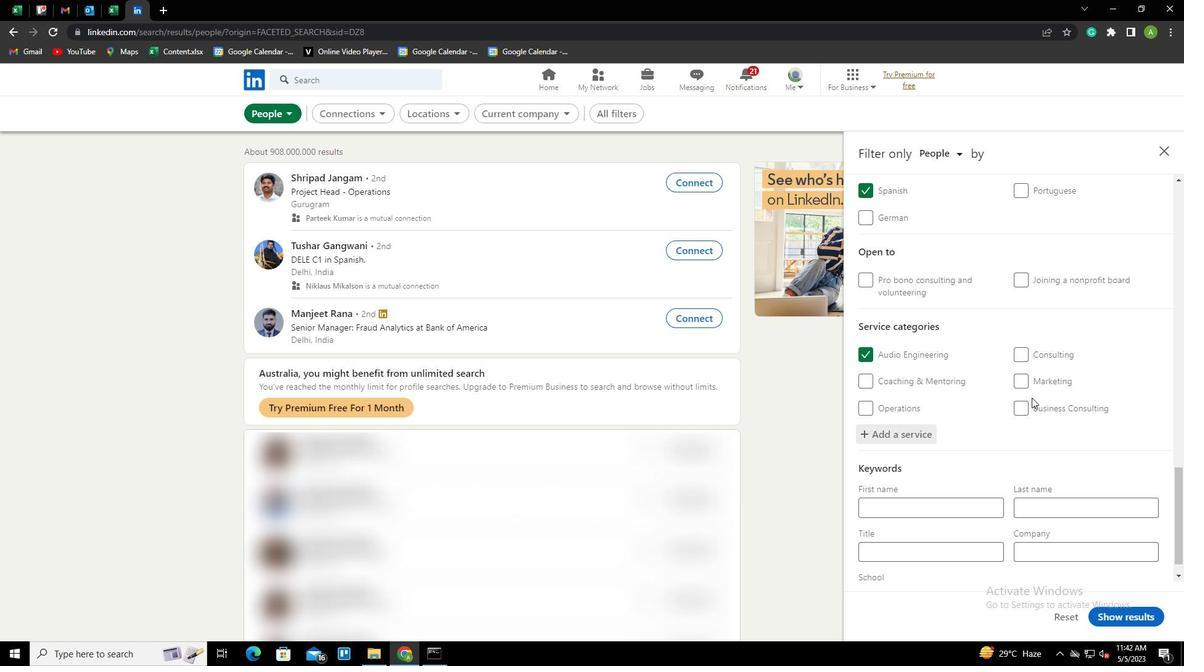 
Action: Mouse moved to (951, 539)
Screenshot: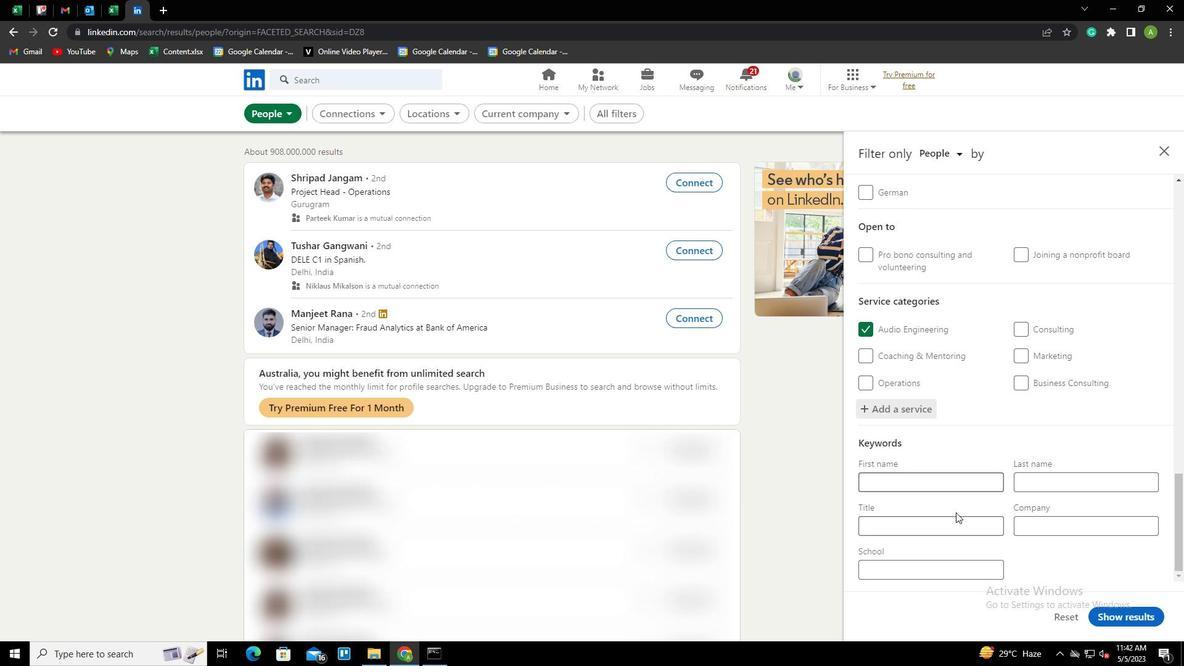 
Action: Mouse pressed left at (951, 539)
Screenshot: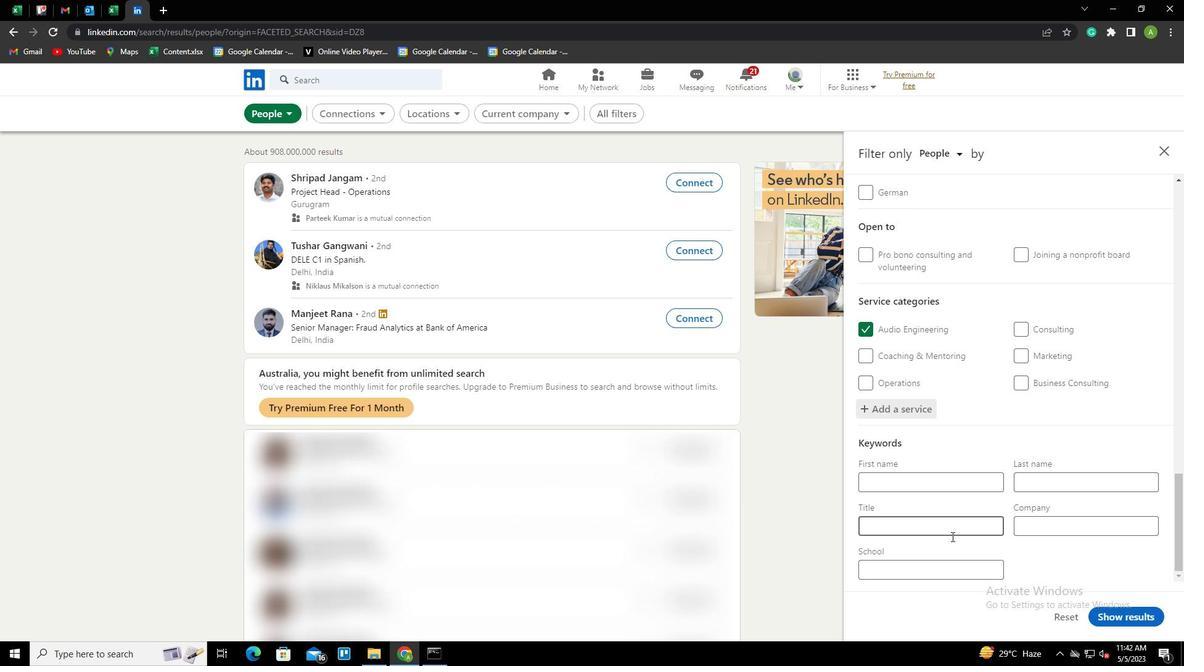 
Action: Mouse moved to (951, 524)
Screenshot: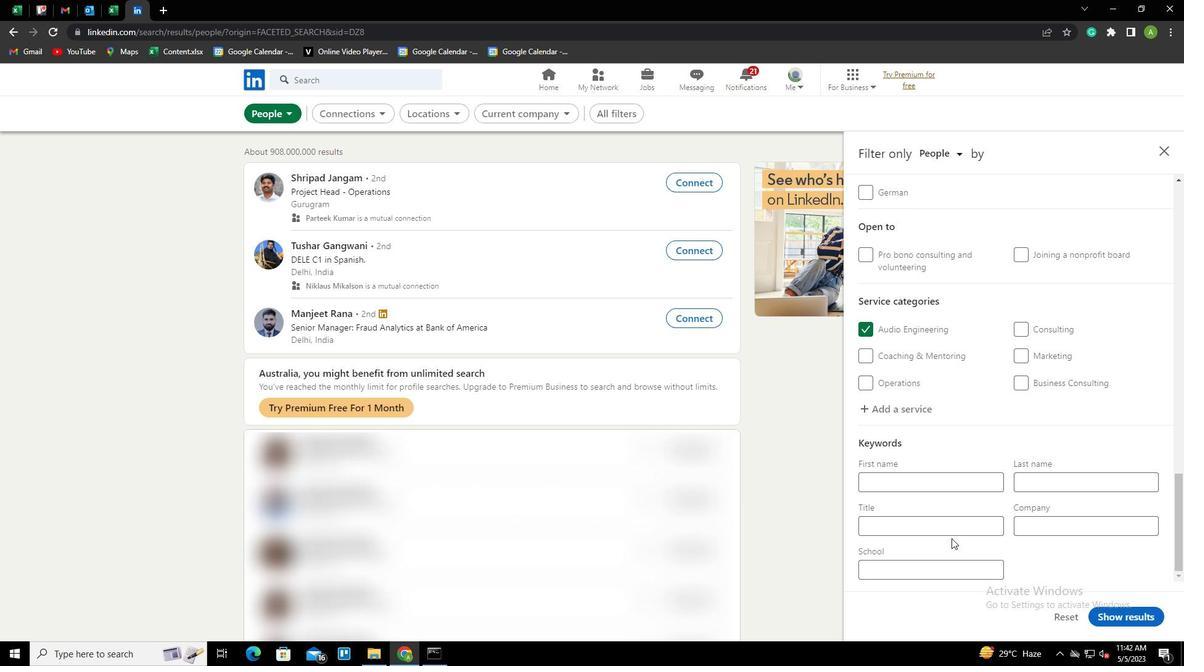 
Action: Mouse pressed left at (951, 524)
Screenshot: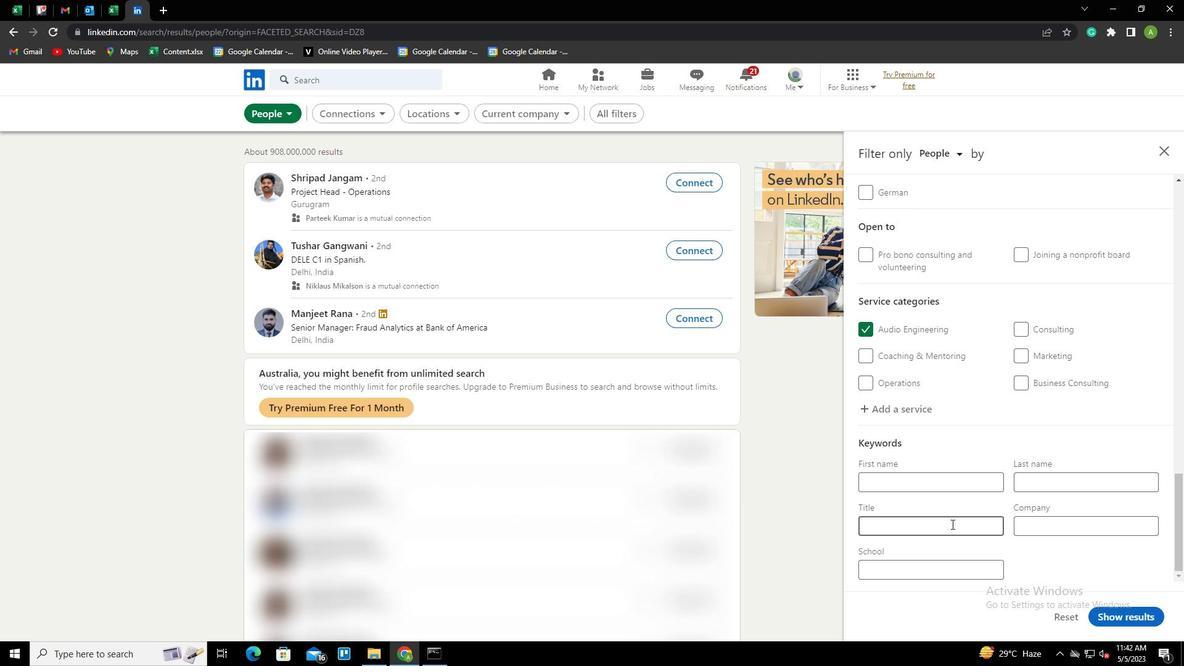 
Action: Key pressed <Key.shift><Key.shift><Key.shift><Key.shift><Key.shift><Key.shift><Key.shift><Key.shift><Key.shift><Key.shift>MENTOR
Screenshot: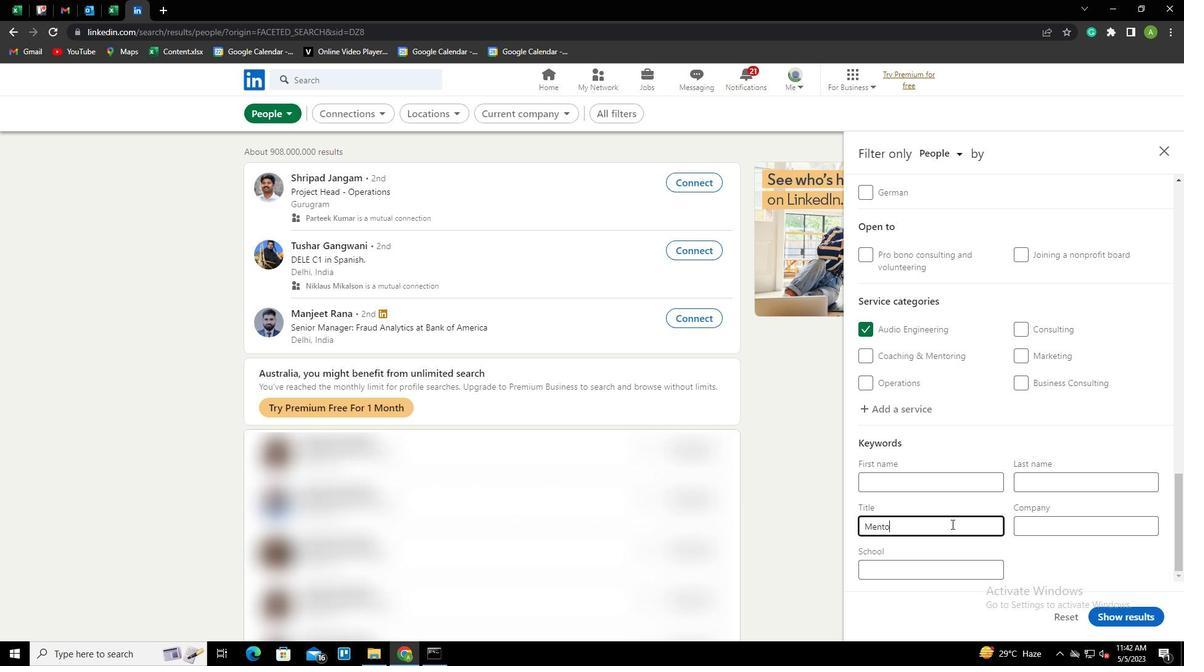 
Action: Mouse moved to (1147, 611)
Screenshot: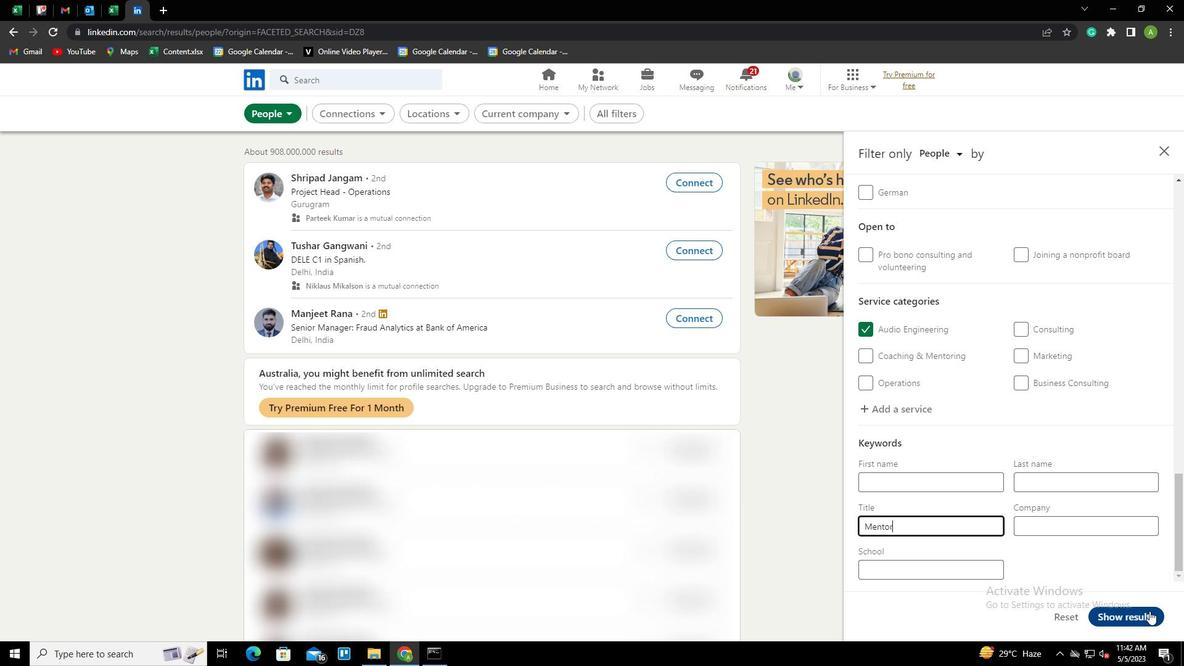 
Action: Mouse pressed left at (1147, 611)
Screenshot: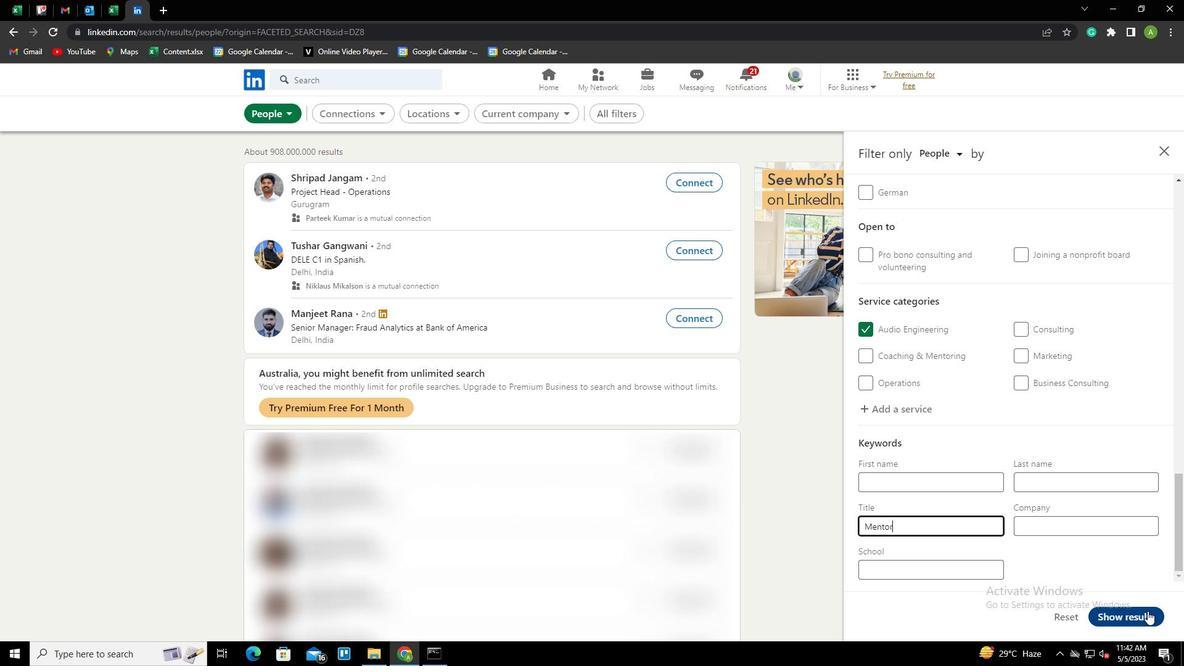 
